 Task: Search one way flight ticket for 4 adults, 2 children, 2 infants in seat and 1 infant on lap in premium economy from Madison: Dane County Regional Airport (truax Field) to Gillette: Gillette Campbell County Airport on 5-1-2023. Choice of flights is Royal air maroc. Number of bags: 2 checked bags. Price is upto 84000. Outbound departure time preference is 8:30.
Action: Mouse moved to (249, 455)
Screenshot: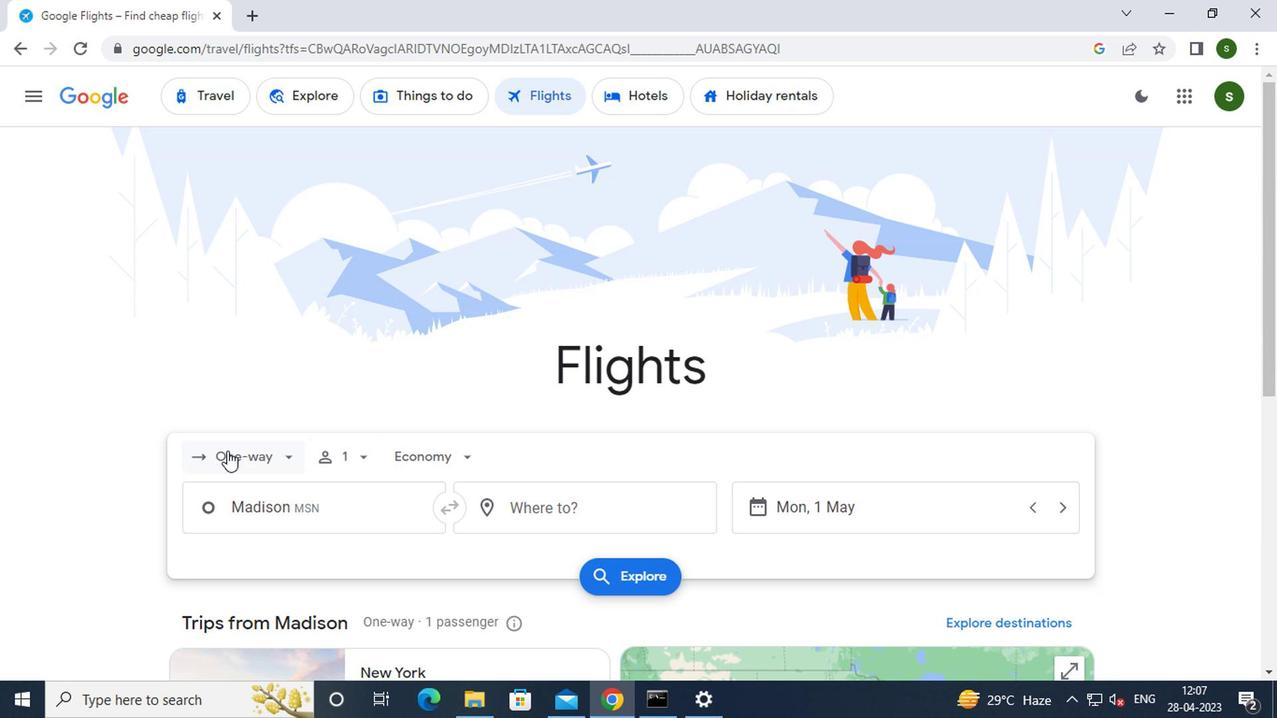 
Action: Mouse pressed left at (249, 455)
Screenshot: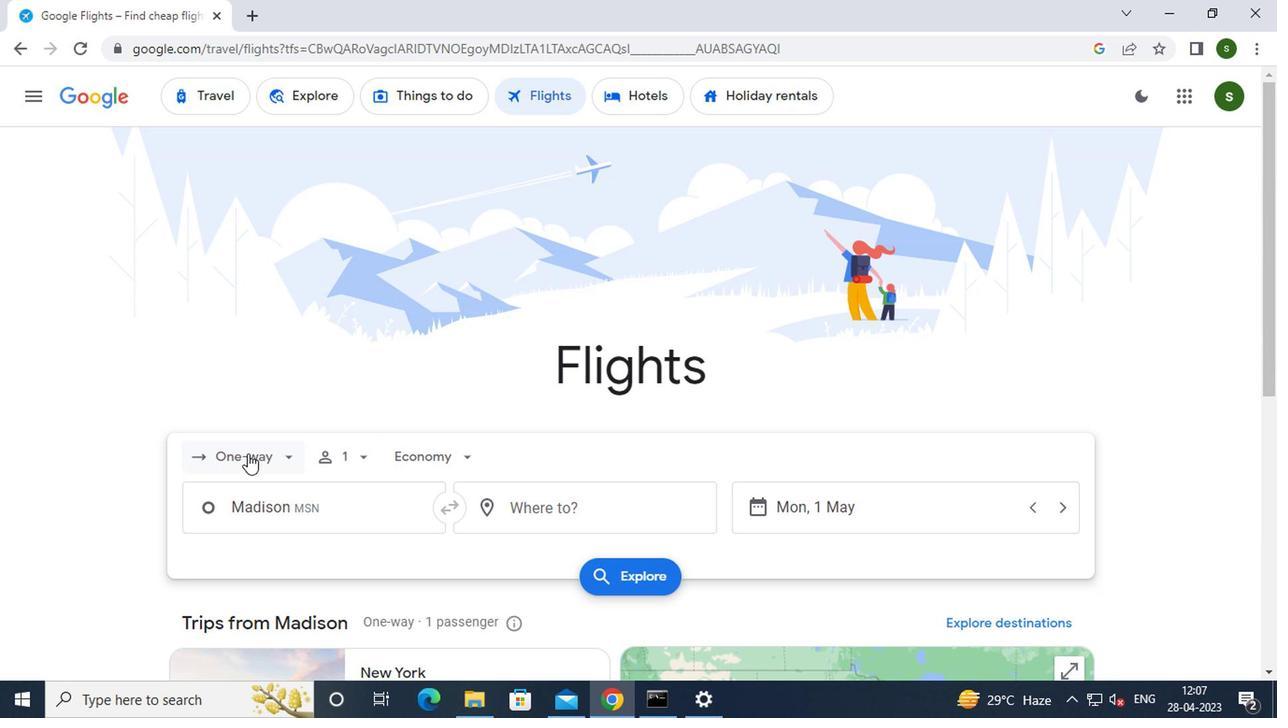 
Action: Mouse moved to (281, 543)
Screenshot: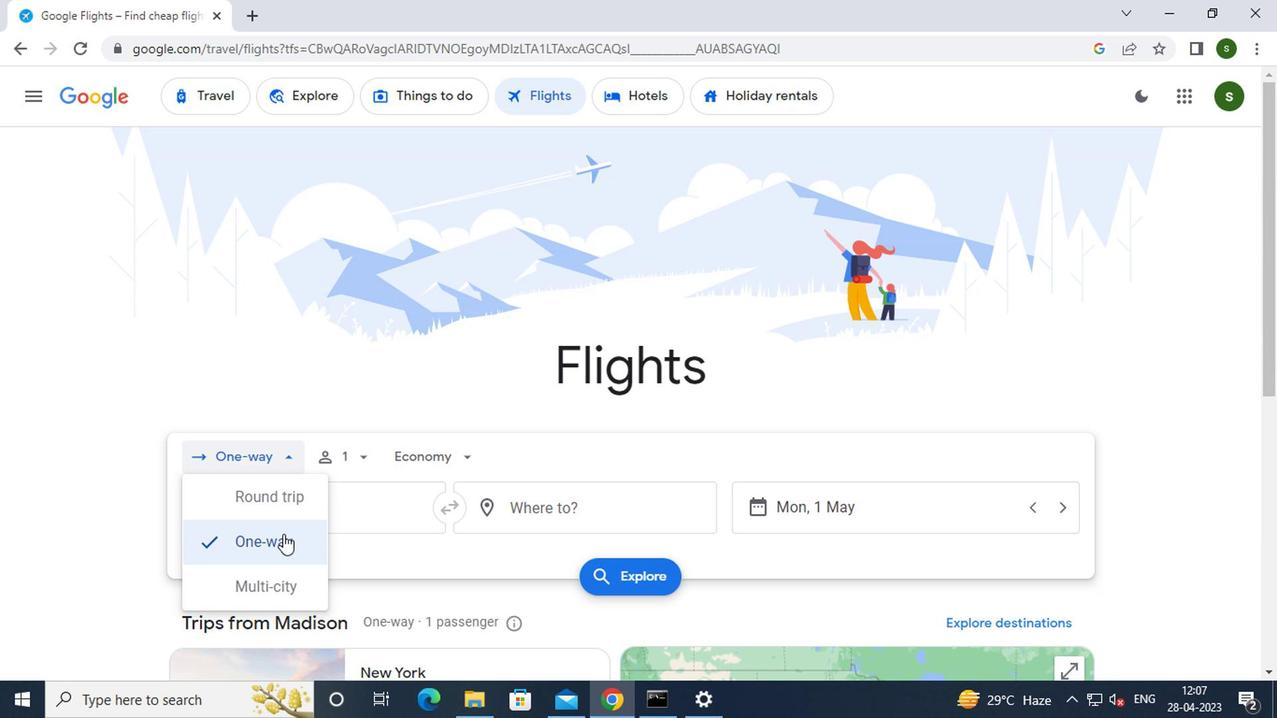 
Action: Mouse pressed left at (281, 543)
Screenshot: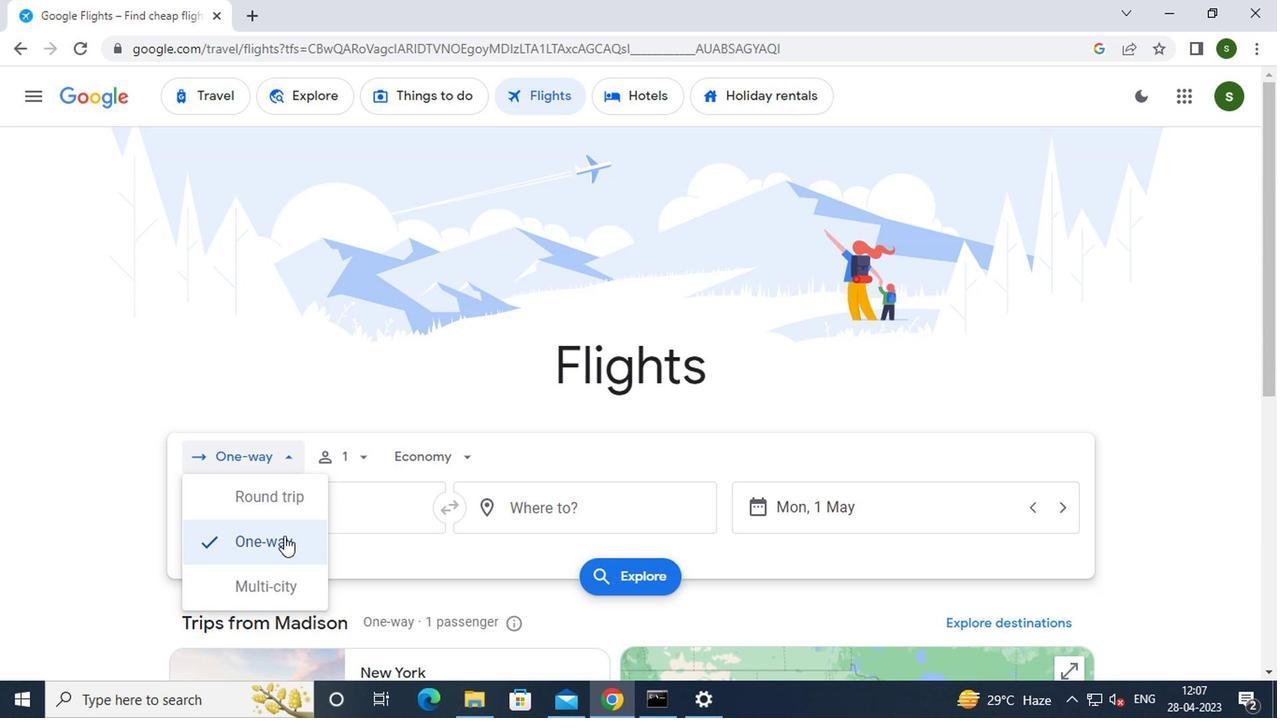 
Action: Mouse moved to (341, 453)
Screenshot: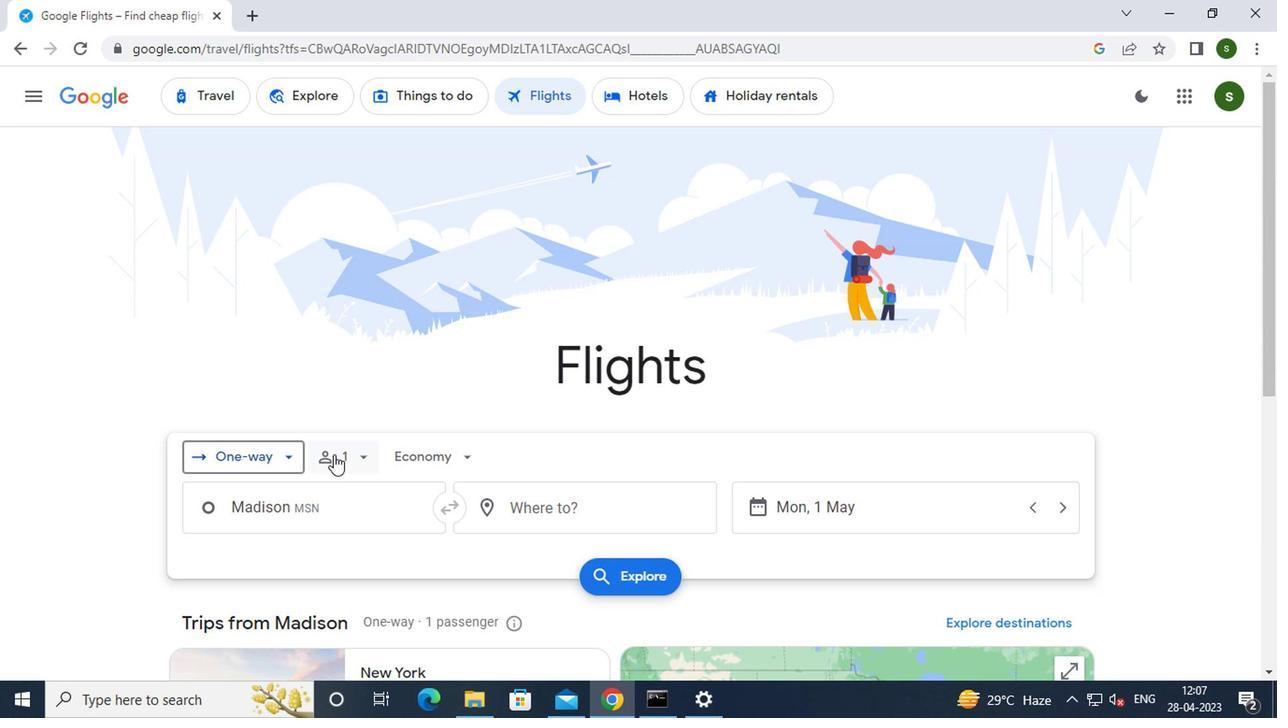
Action: Mouse pressed left at (341, 453)
Screenshot: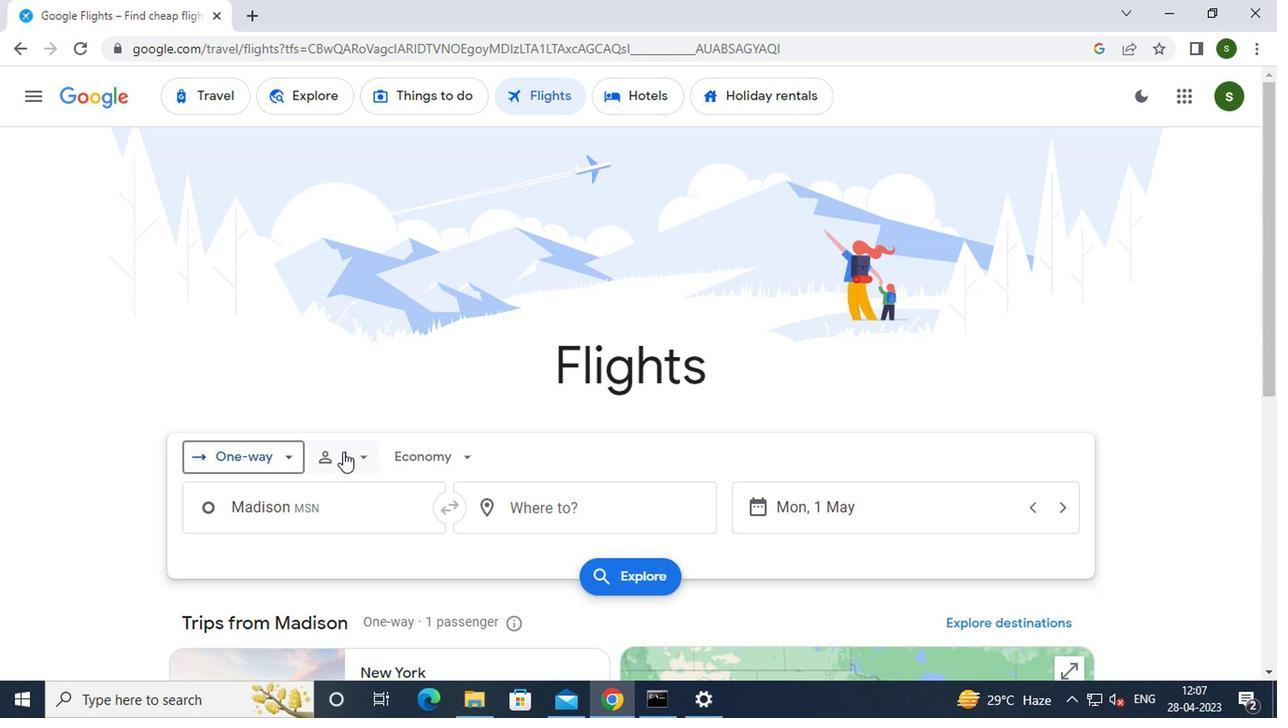 
Action: Mouse moved to (505, 512)
Screenshot: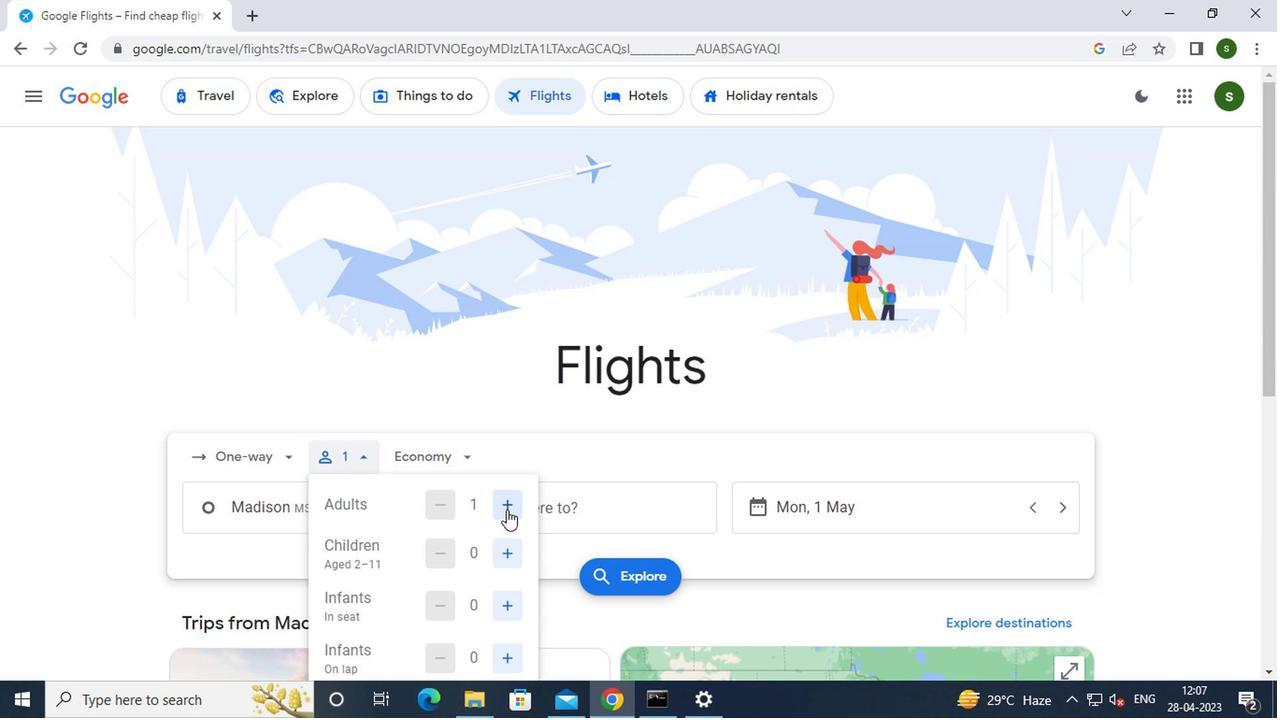 
Action: Mouse pressed left at (505, 512)
Screenshot: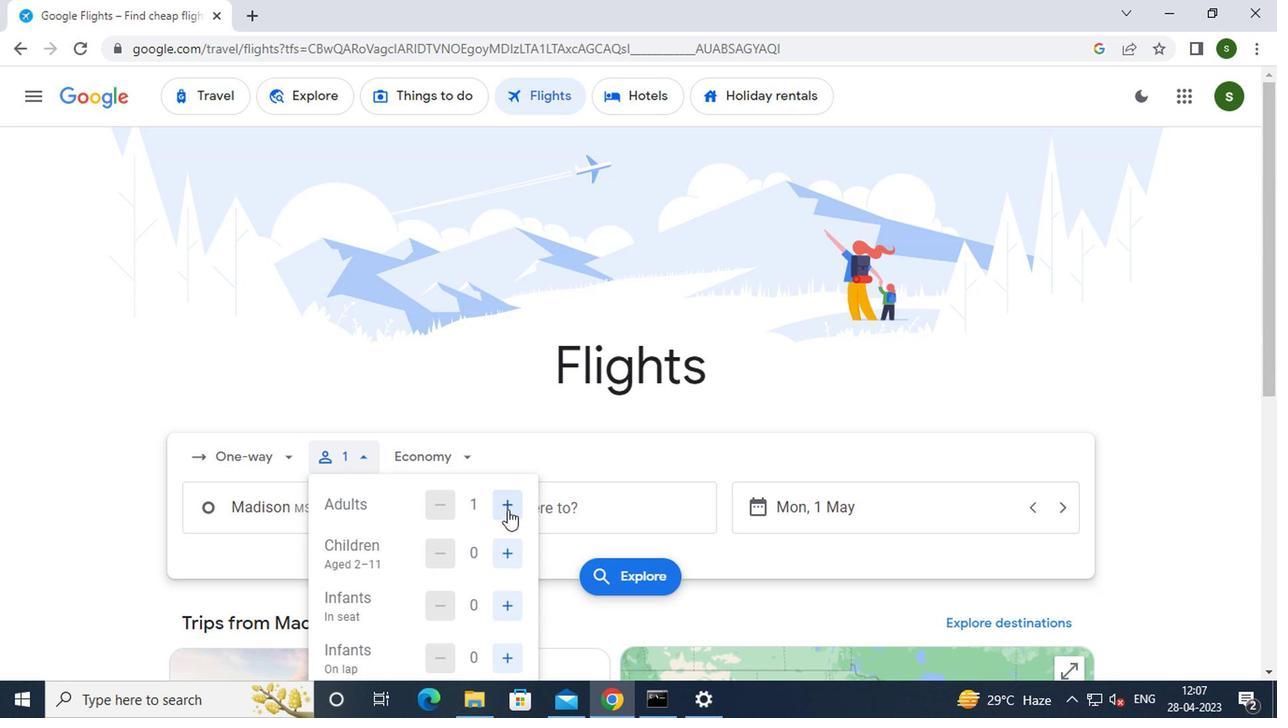 
Action: Mouse pressed left at (505, 512)
Screenshot: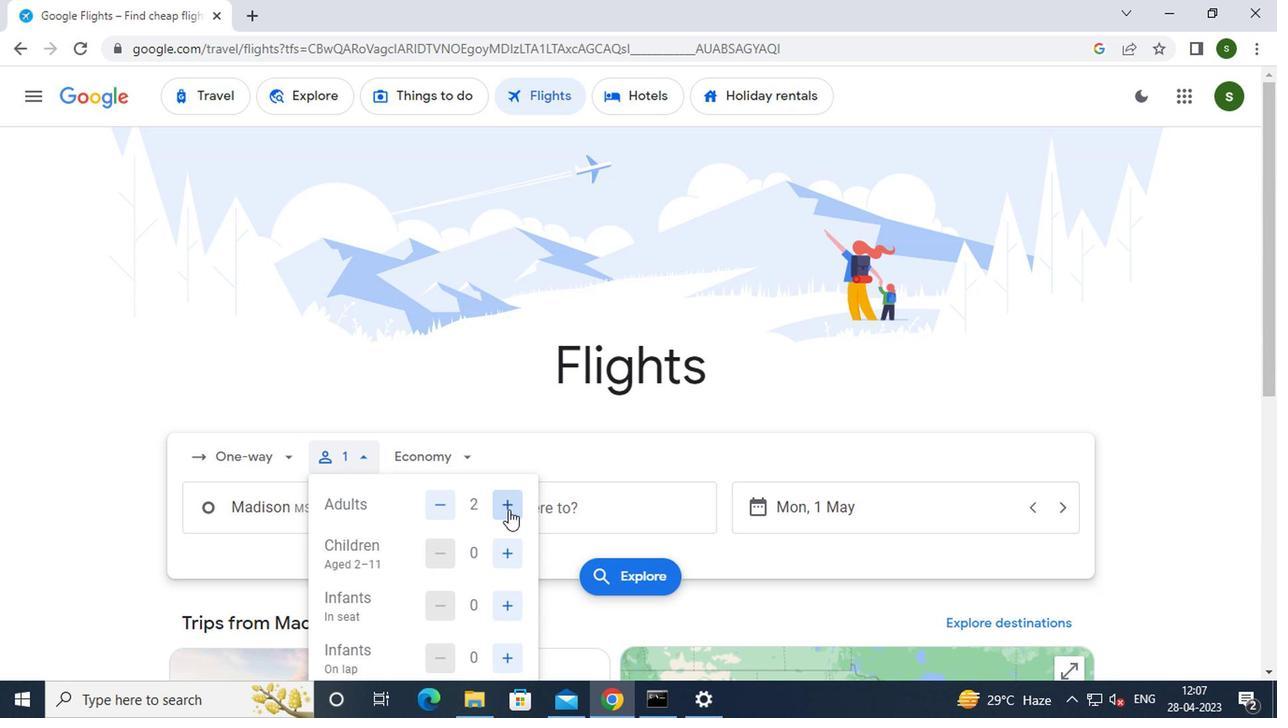 
Action: Mouse pressed left at (505, 512)
Screenshot: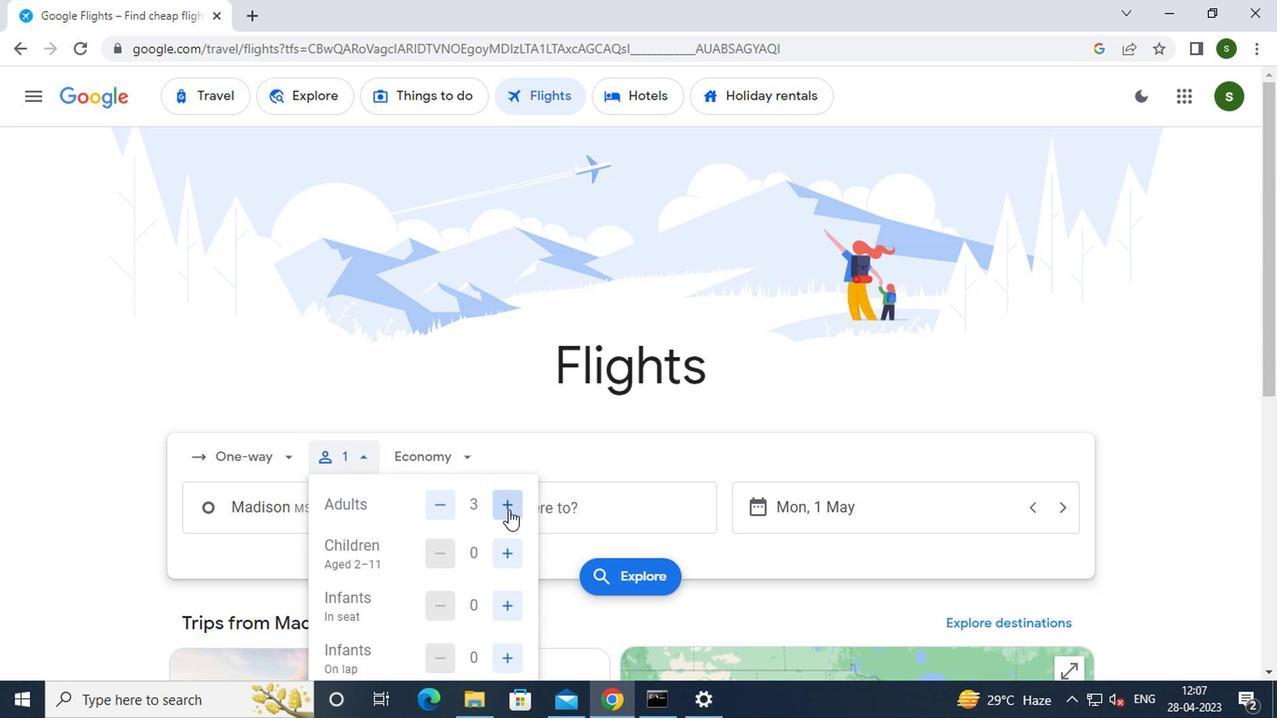 
Action: Mouse moved to (505, 549)
Screenshot: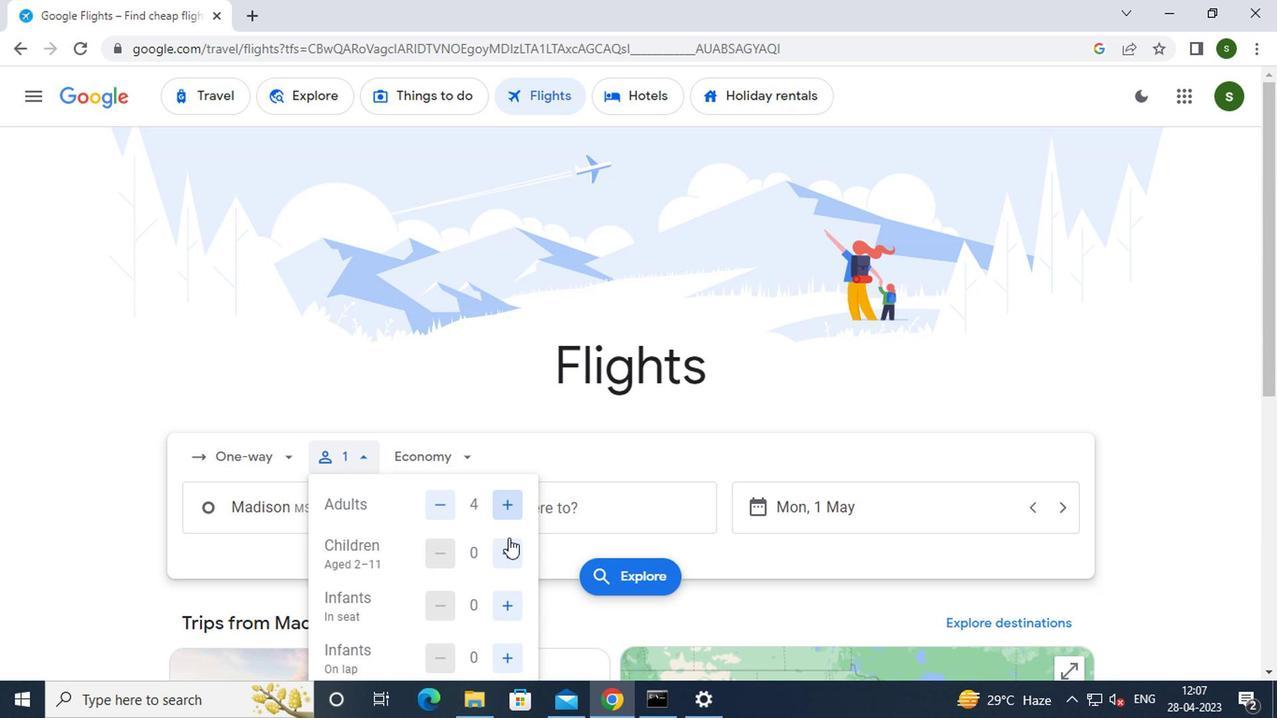 
Action: Mouse pressed left at (505, 549)
Screenshot: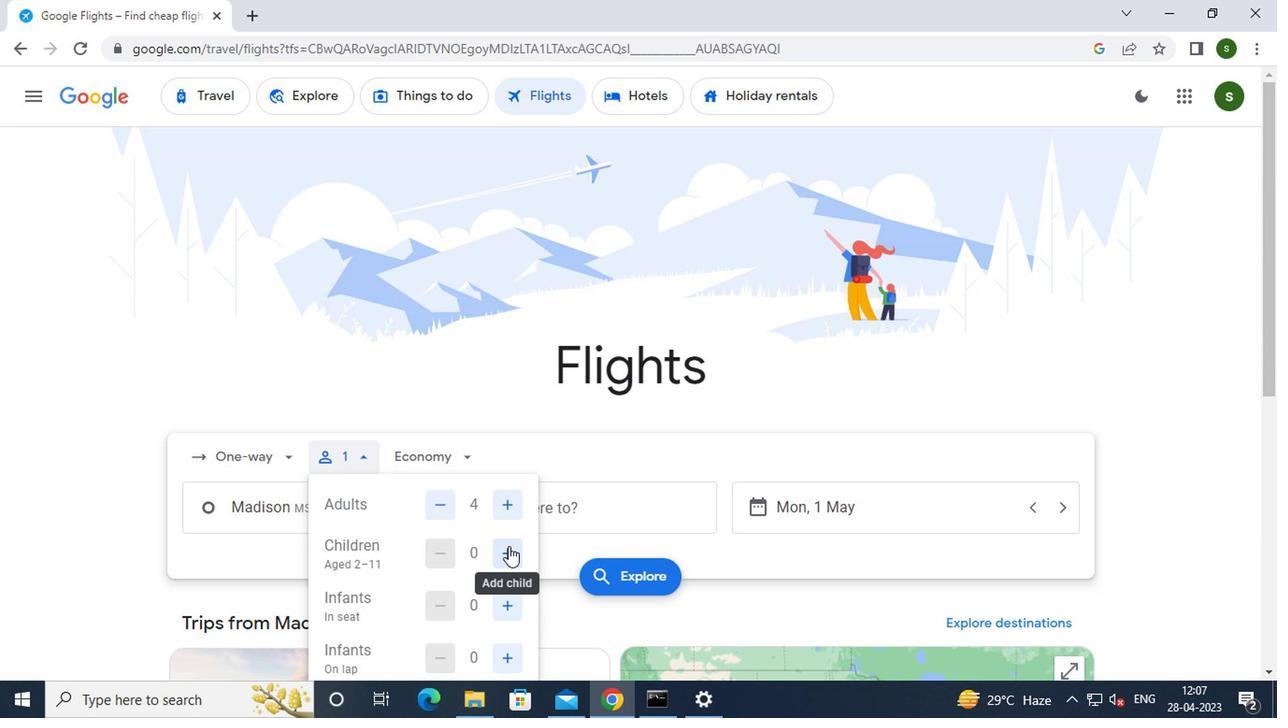 
Action: Mouse pressed left at (505, 549)
Screenshot: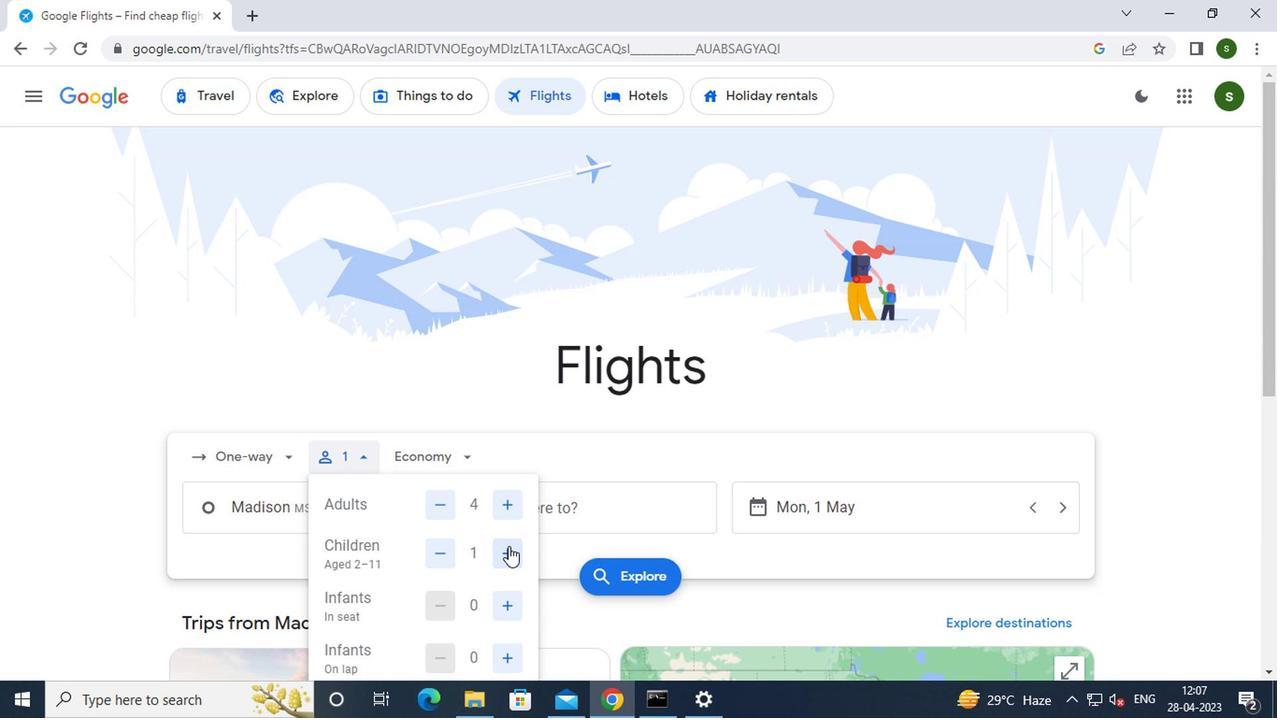 
Action: Mouse moved to (507, 600)
Screenshot: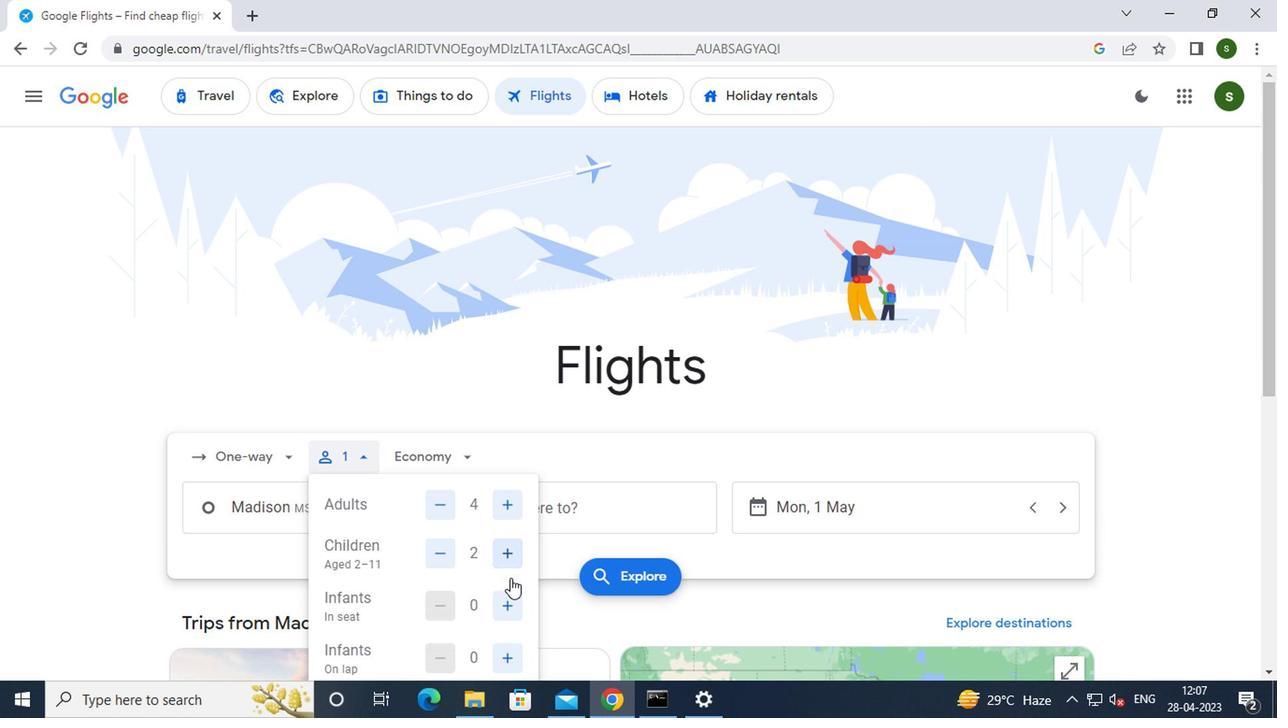 
Action: Mouse pressed left at (507, 600)
Screenshot: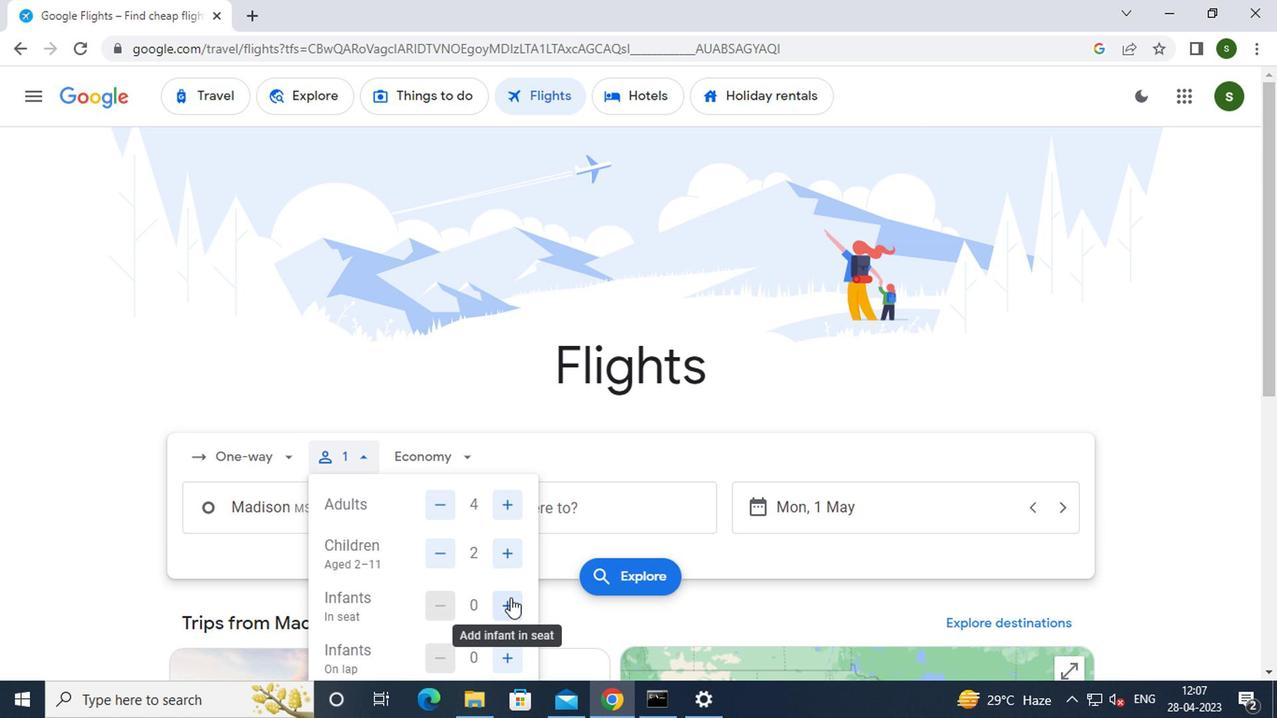 
Action: Mouse pressed left at (507, 600)
Screenshot: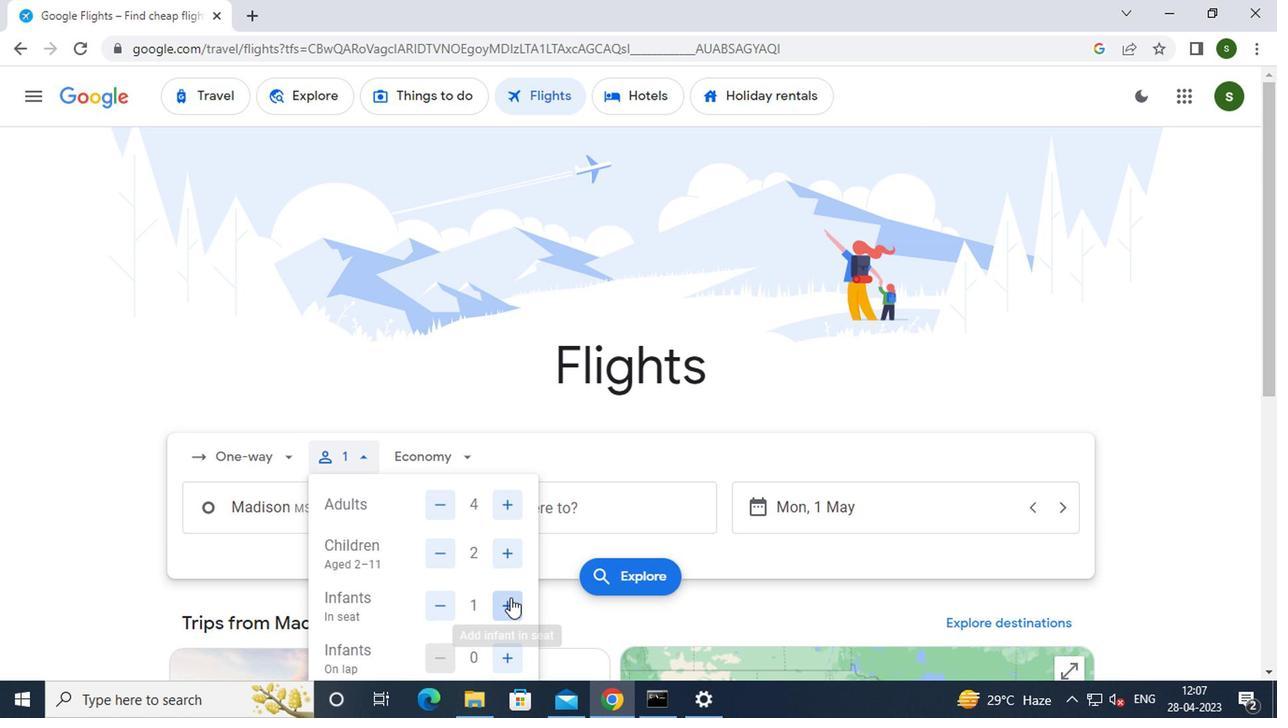 
Action: Mouse scrolled (507, 599) with delta (0, -1)
Screenshot: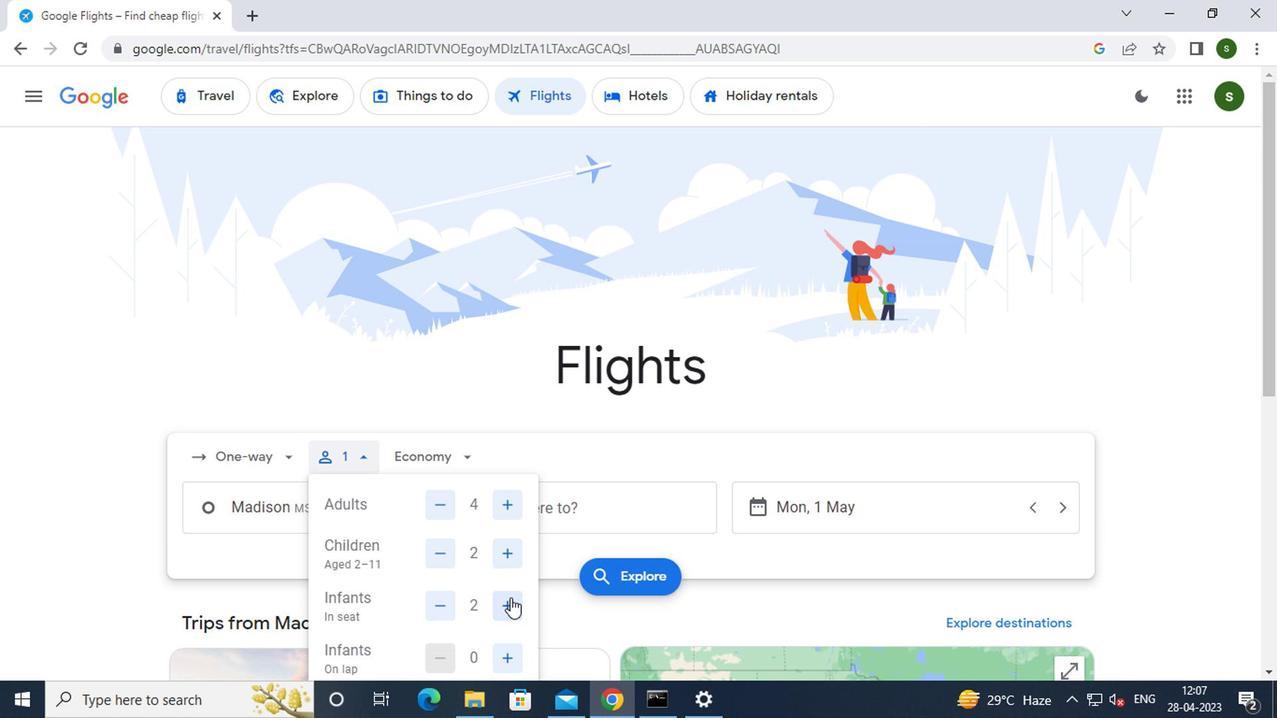 
Action: Mouse moved to (503, 565)
Screenshot: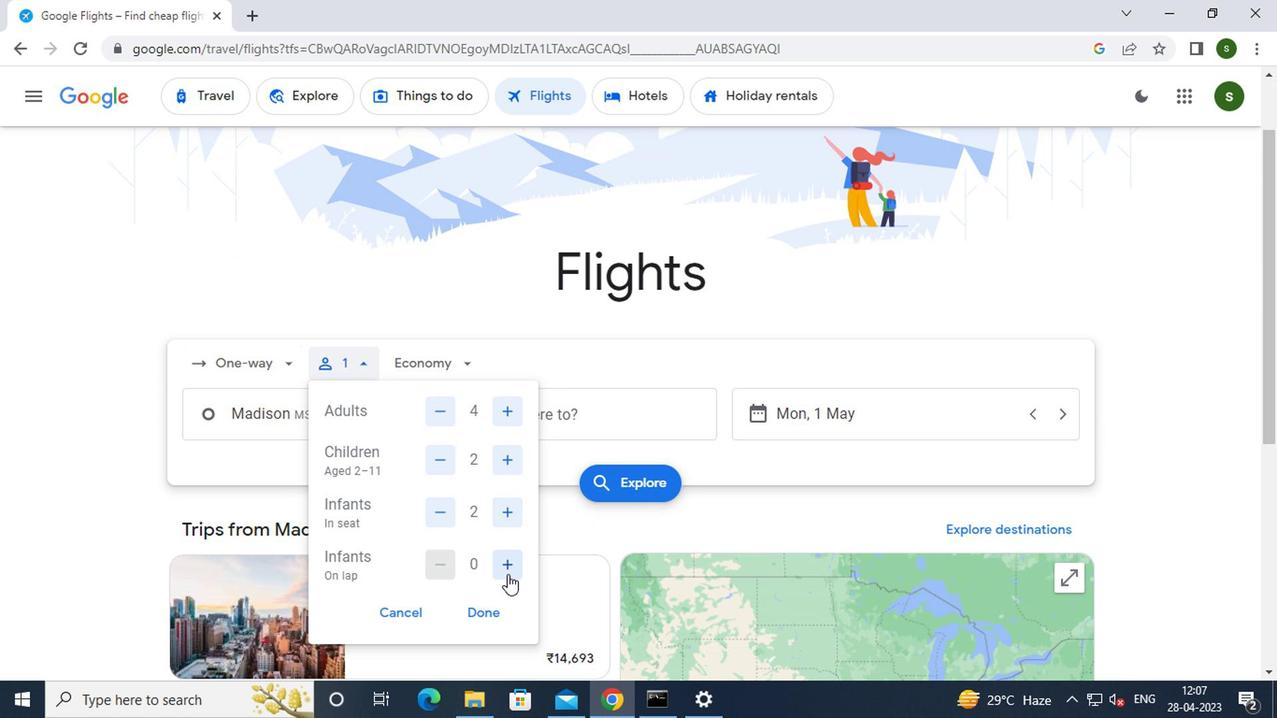 
Action: Mouse pressed left at (503, 565)
Screenshot: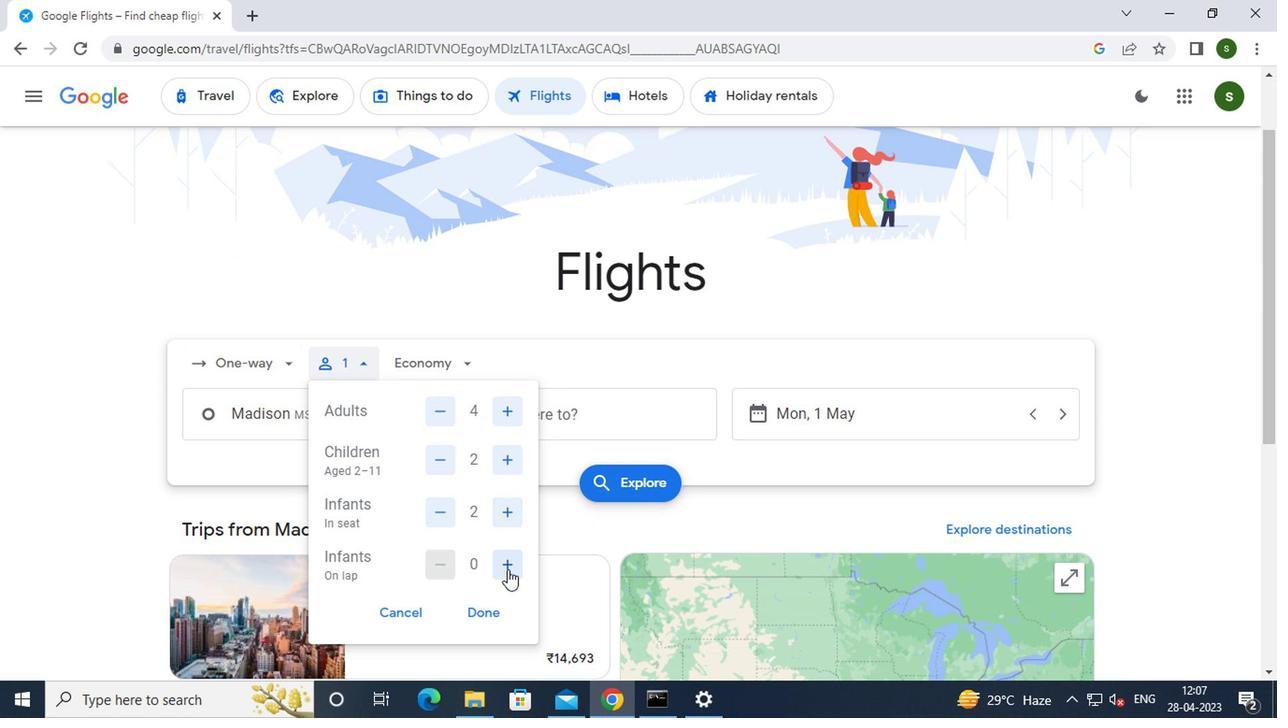 
Action: Mouse moved to (491, 612)
Screenshot: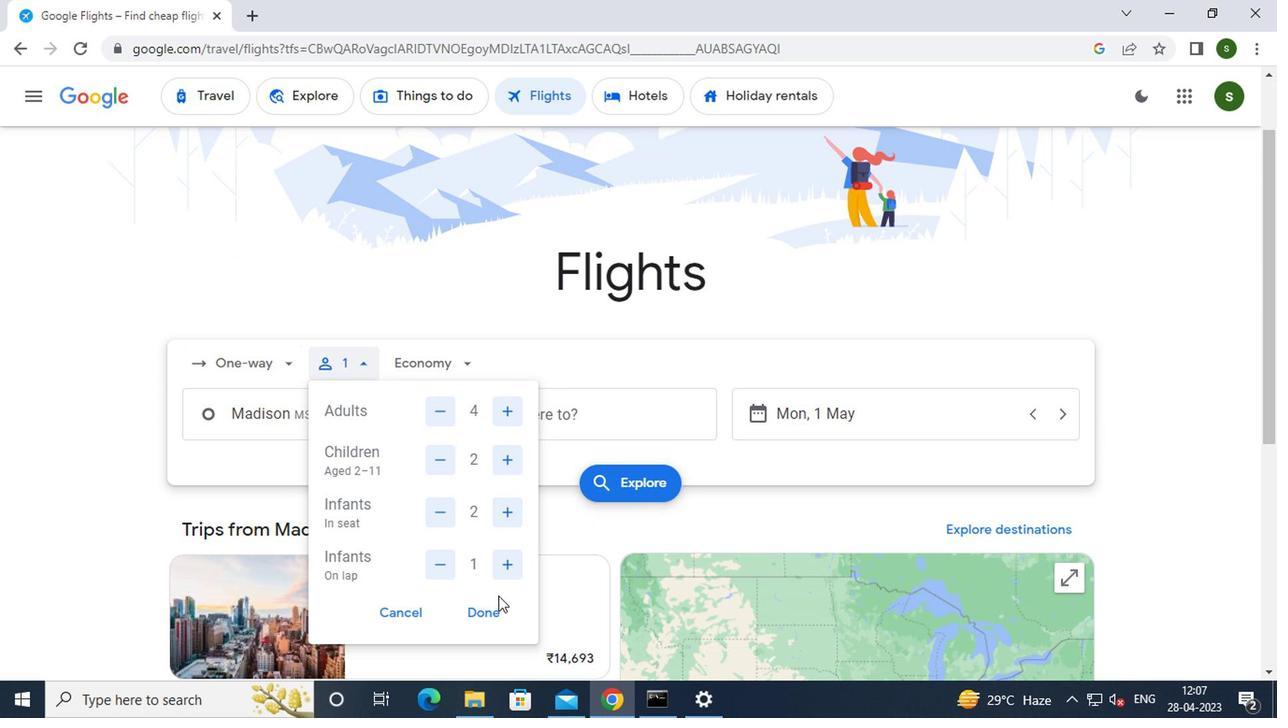 
Action: Mouse pressed left at (491, 612)
Screenshot: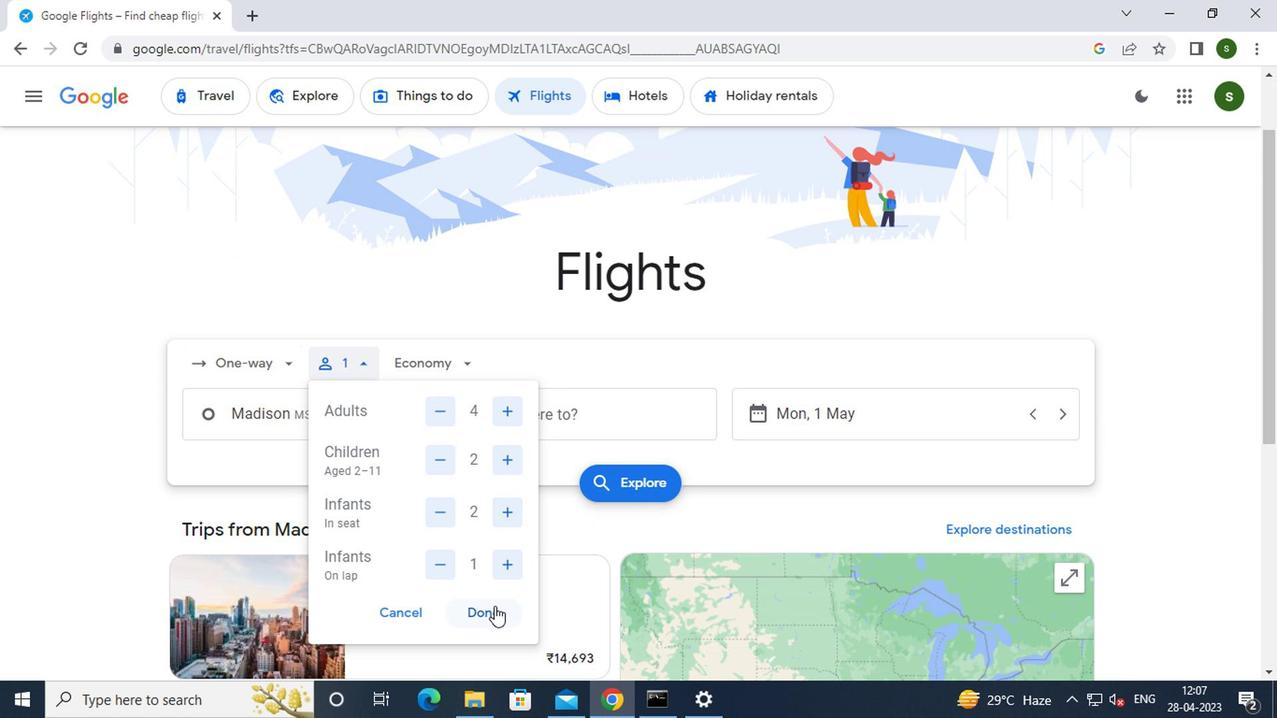 
Action: Mouse moved to (443, 367)
Screenshot: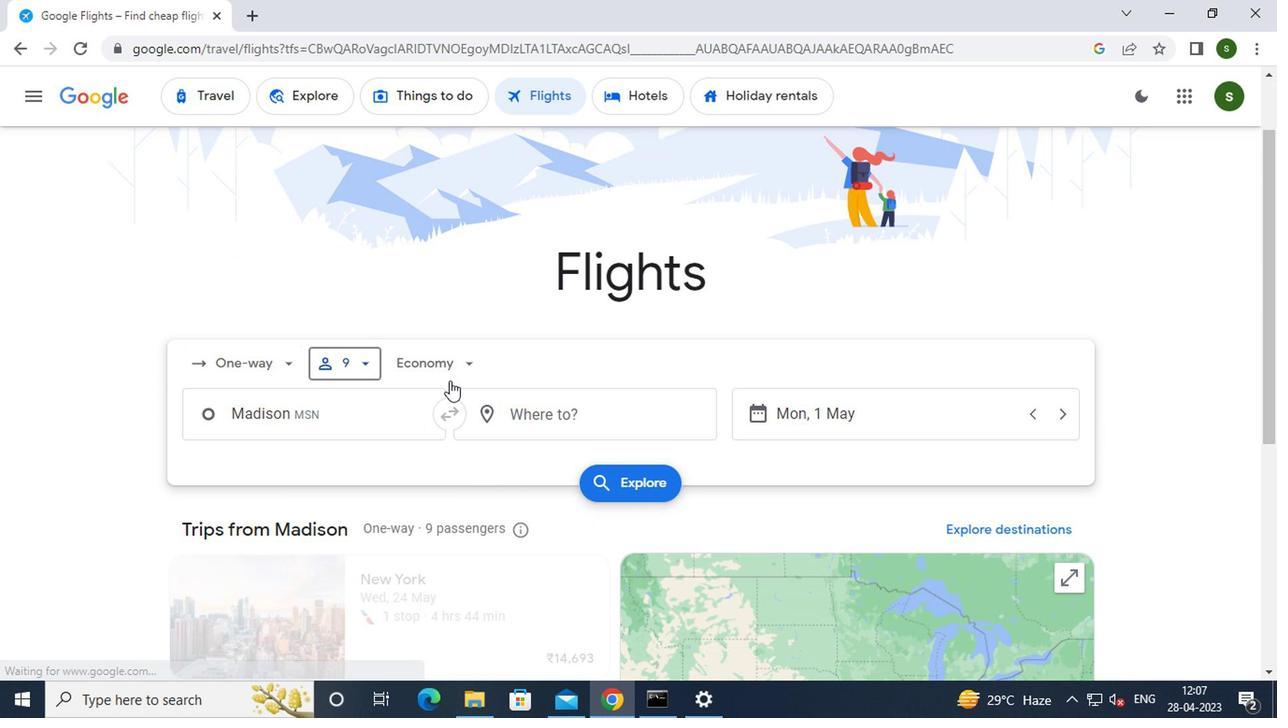 
Action: Mouse pressed left at (443, 367)
Screenshot: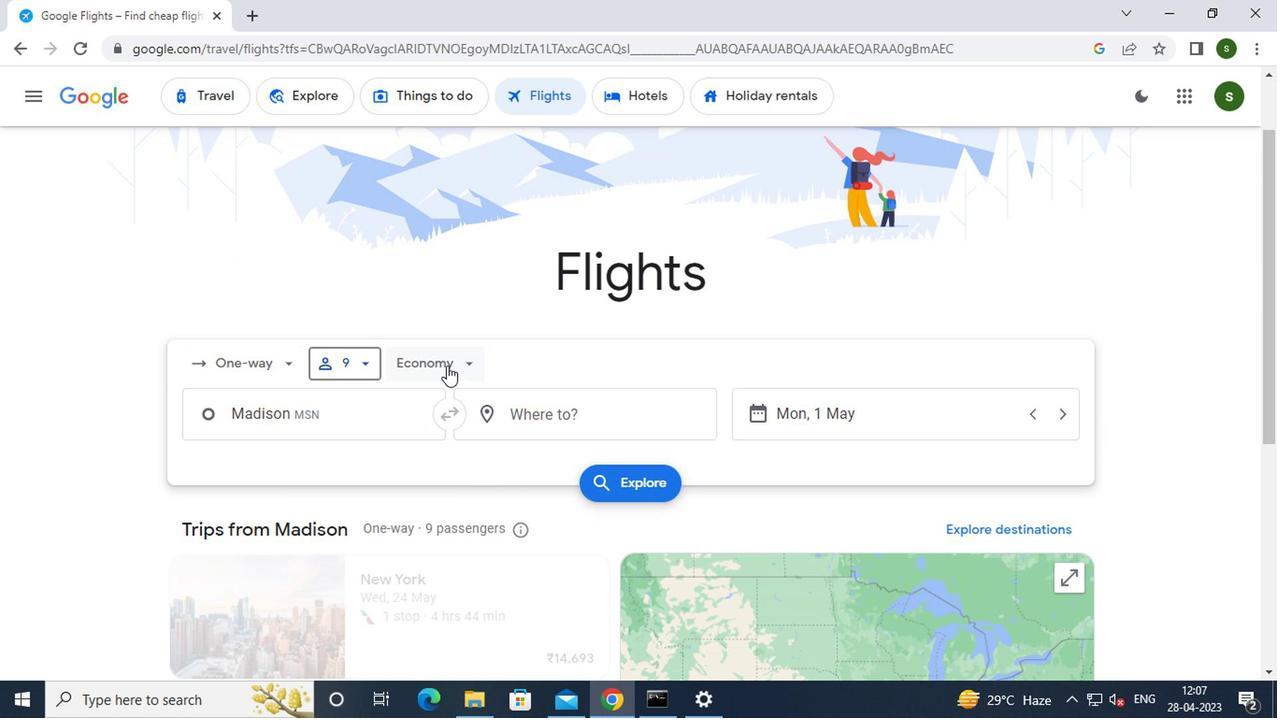 
Action: Mouse moved to (462, 442)
Screenshot: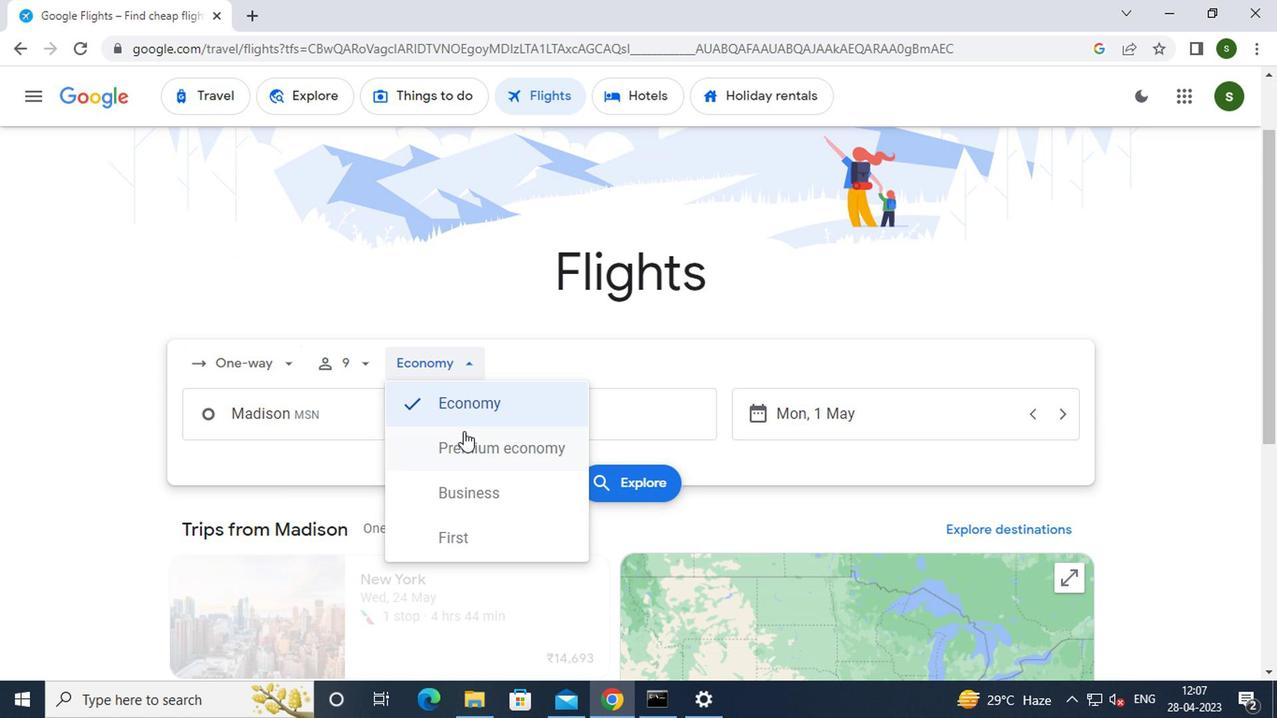
Action: Mouse pressed left at (462, 442)
Screenshot: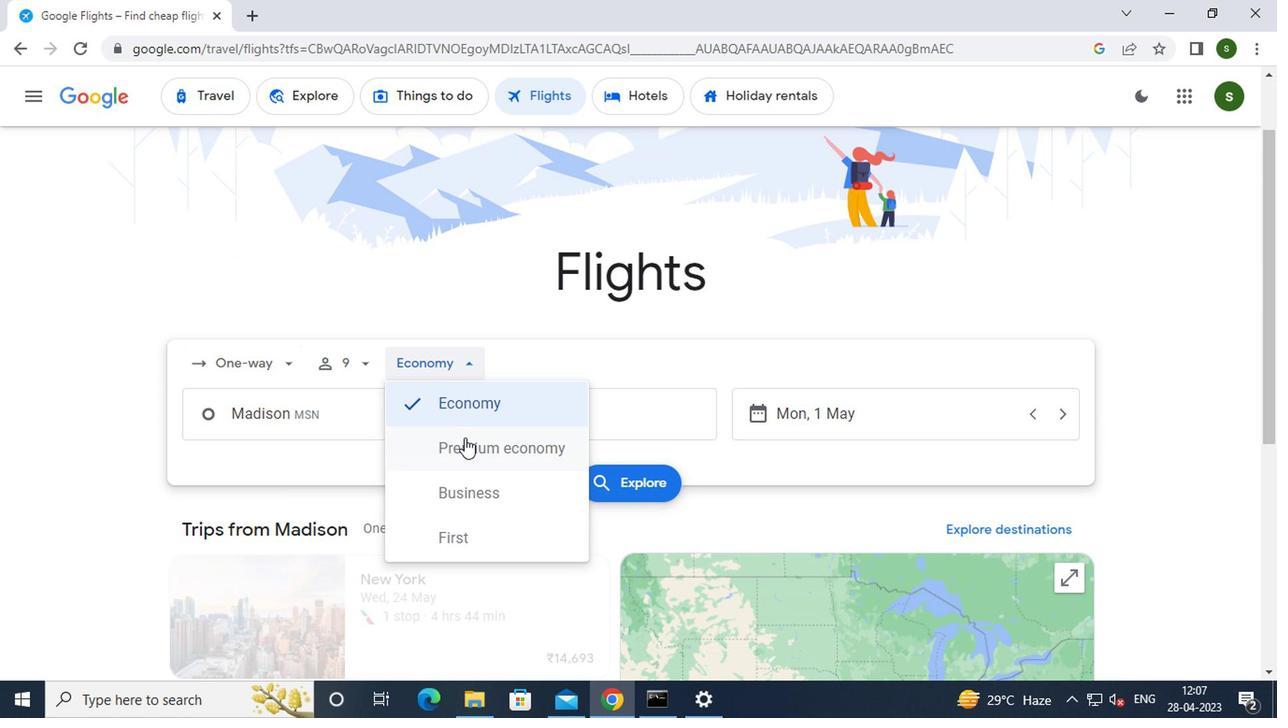 
Action: Mouse moved to (335, 417)
Screenshot: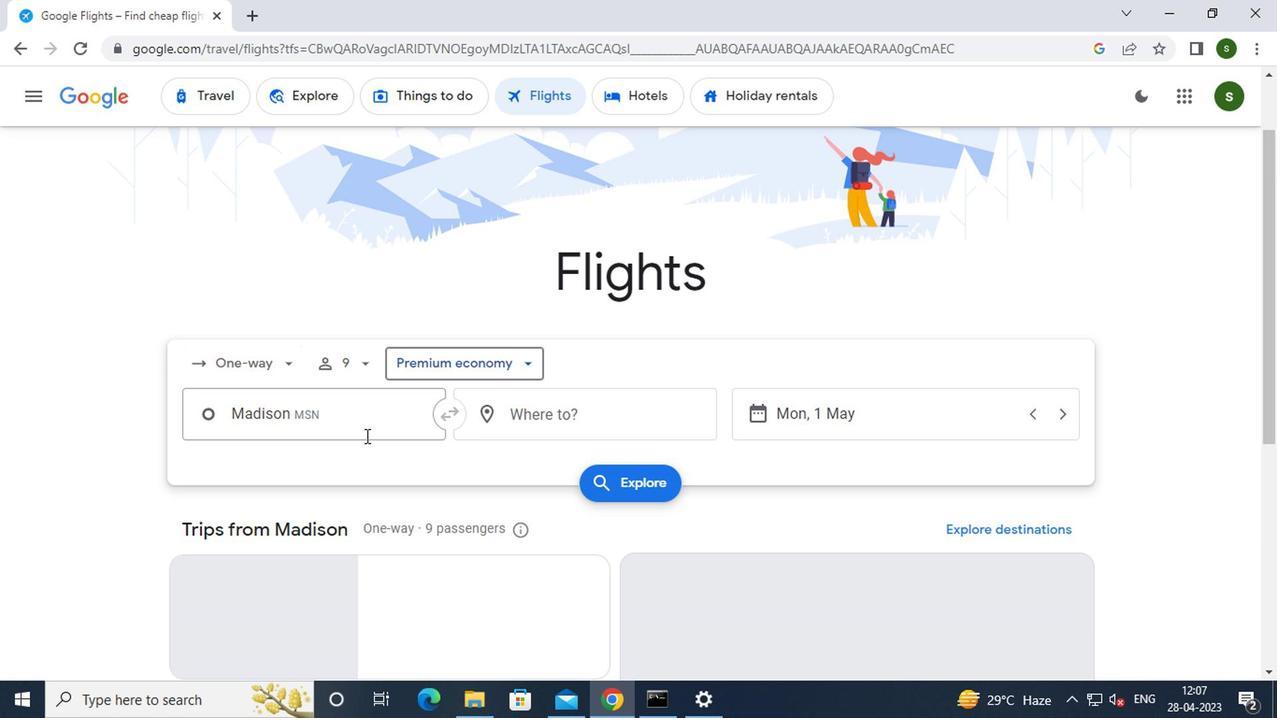 
Action: Mouse pressed left at (335, 417)
Screenshot: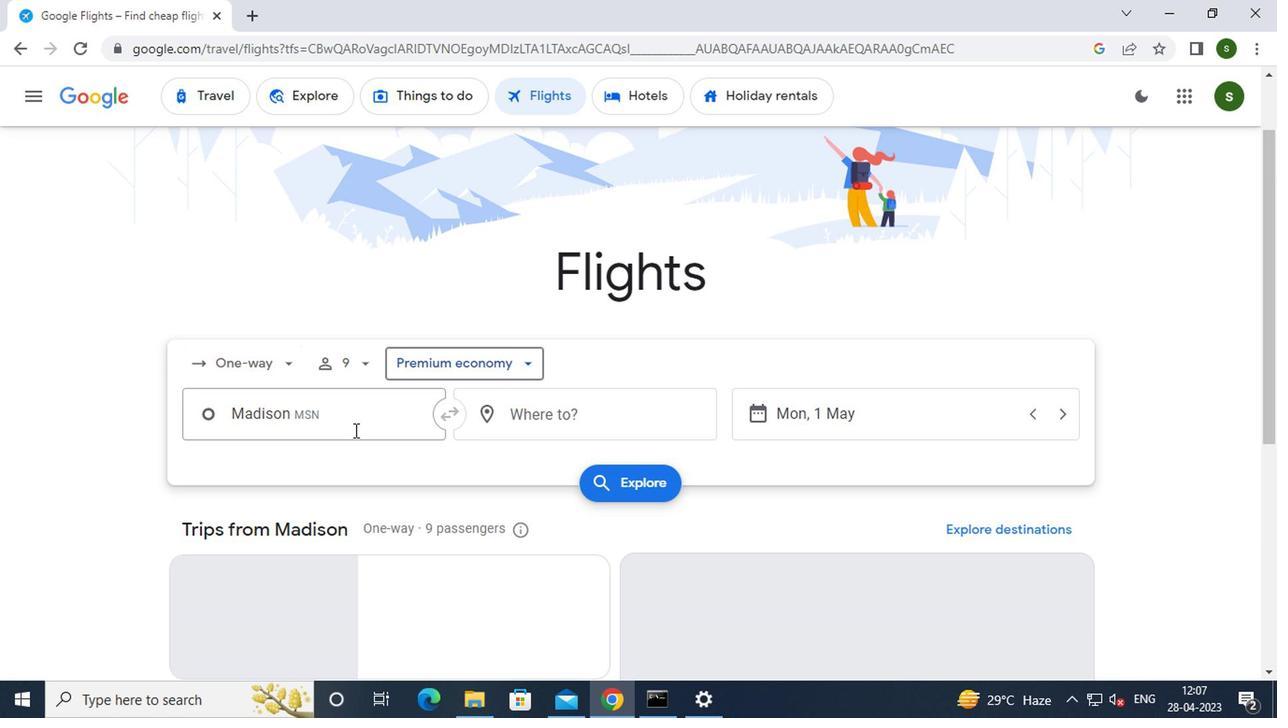 
Action: Key pressed <Key.backspace><Key.caps_lock><Key.caps_lock>m<Key.caps_lock>adison
Screenshot: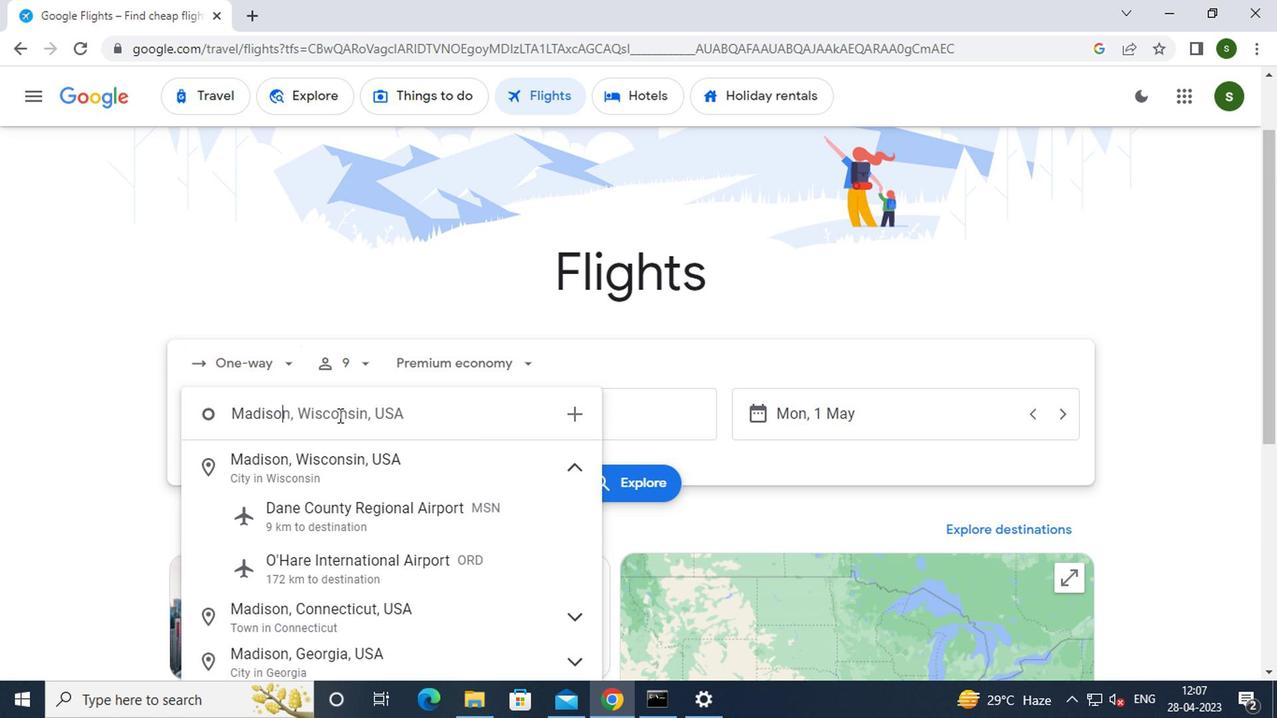 
Action: Mouse moved to (354, 505)
Screenshot: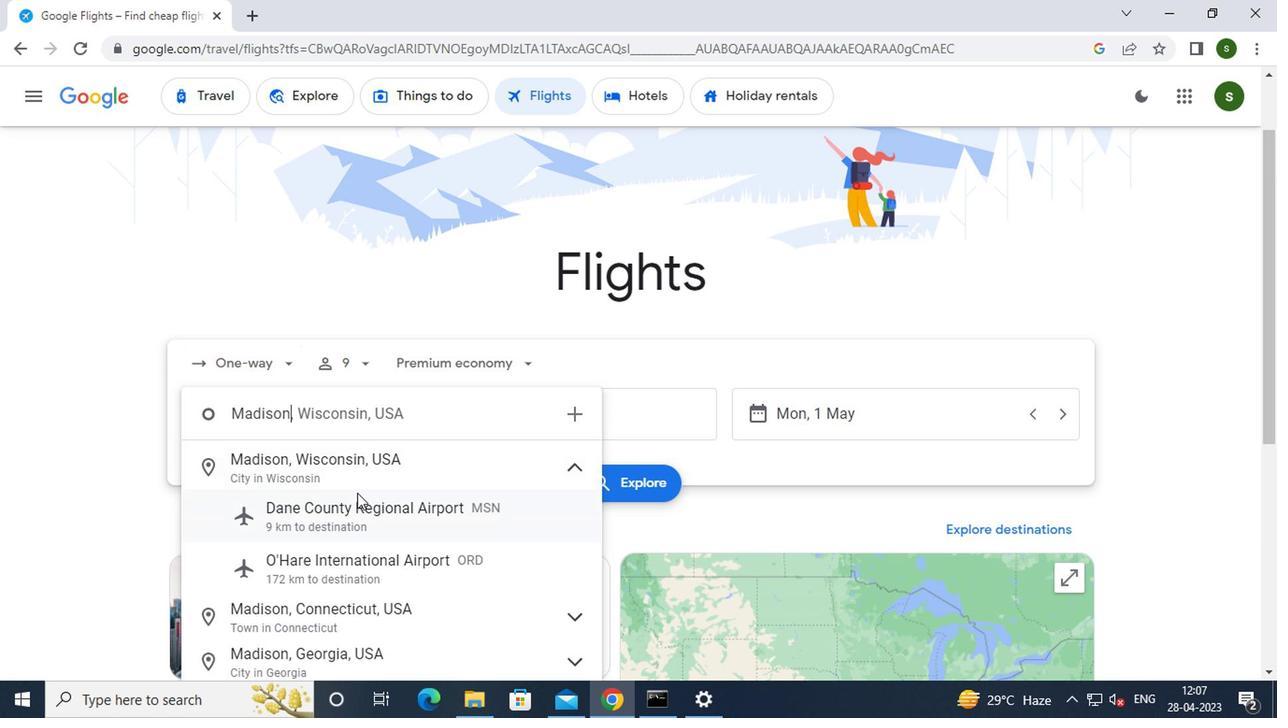 
Action: Mouse pressed left at (354, 505)
Screenshot: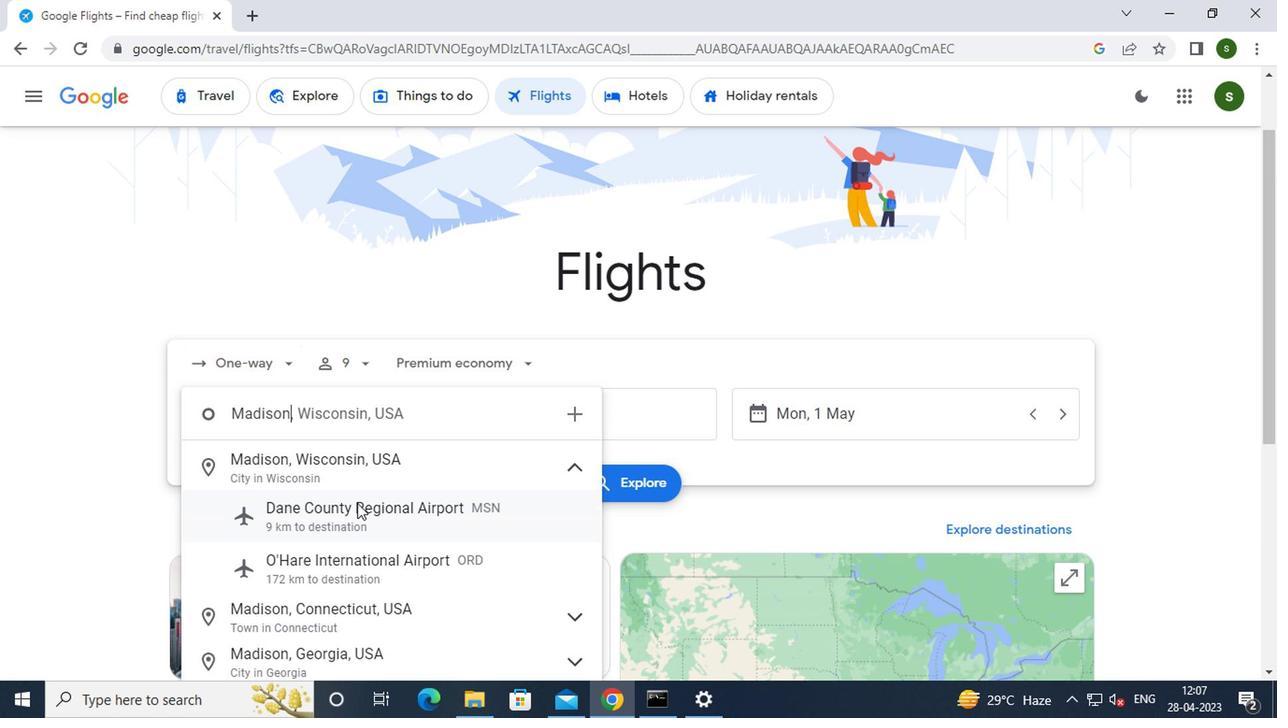
Action: Mouse moved to (589, 415)
Screenshot: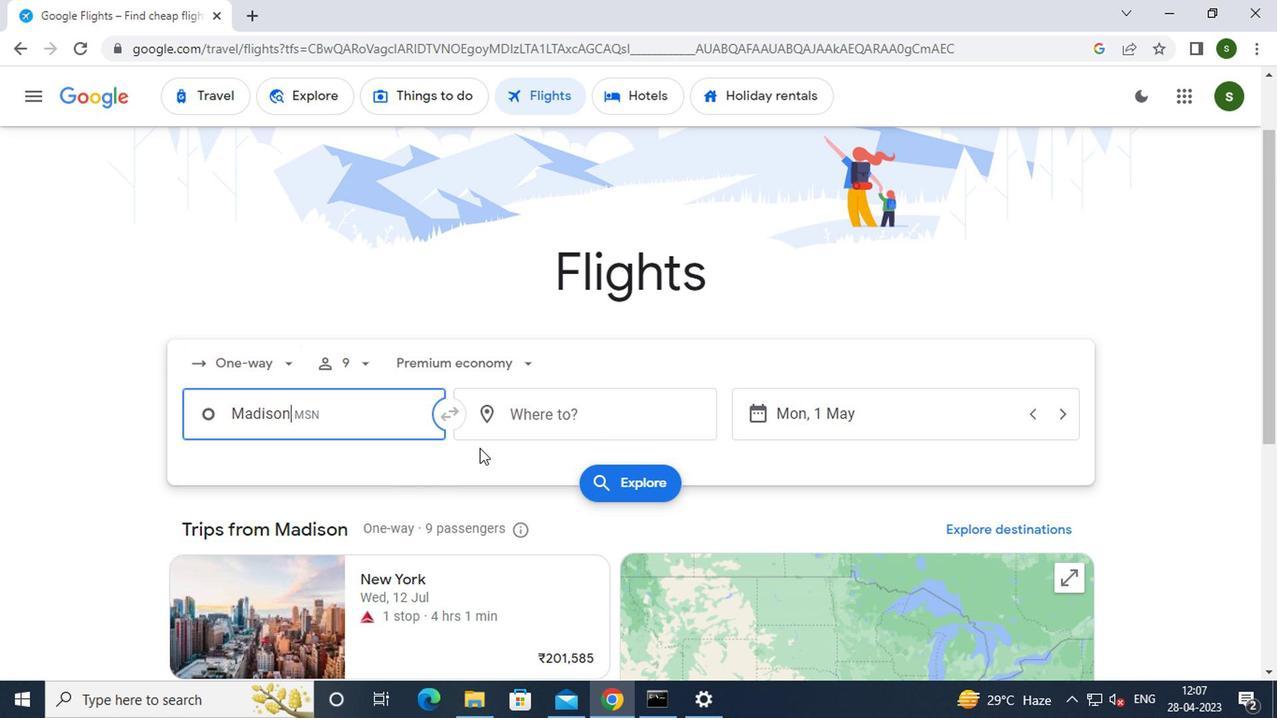 
Action: Mouse pressed left at (589, 415)
Screenshot: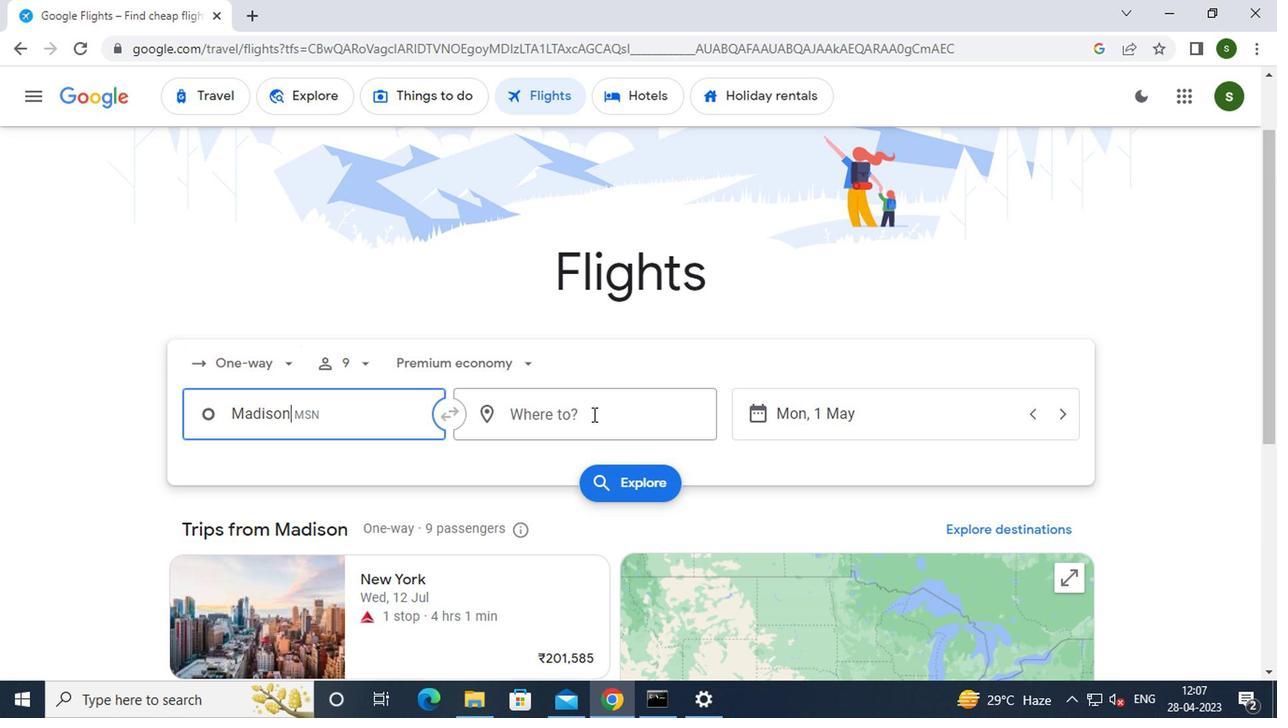 
Action: Key pressed <Key.caps_lock>g<Key.caps_lock>illette<Key.enter>
Screenshot: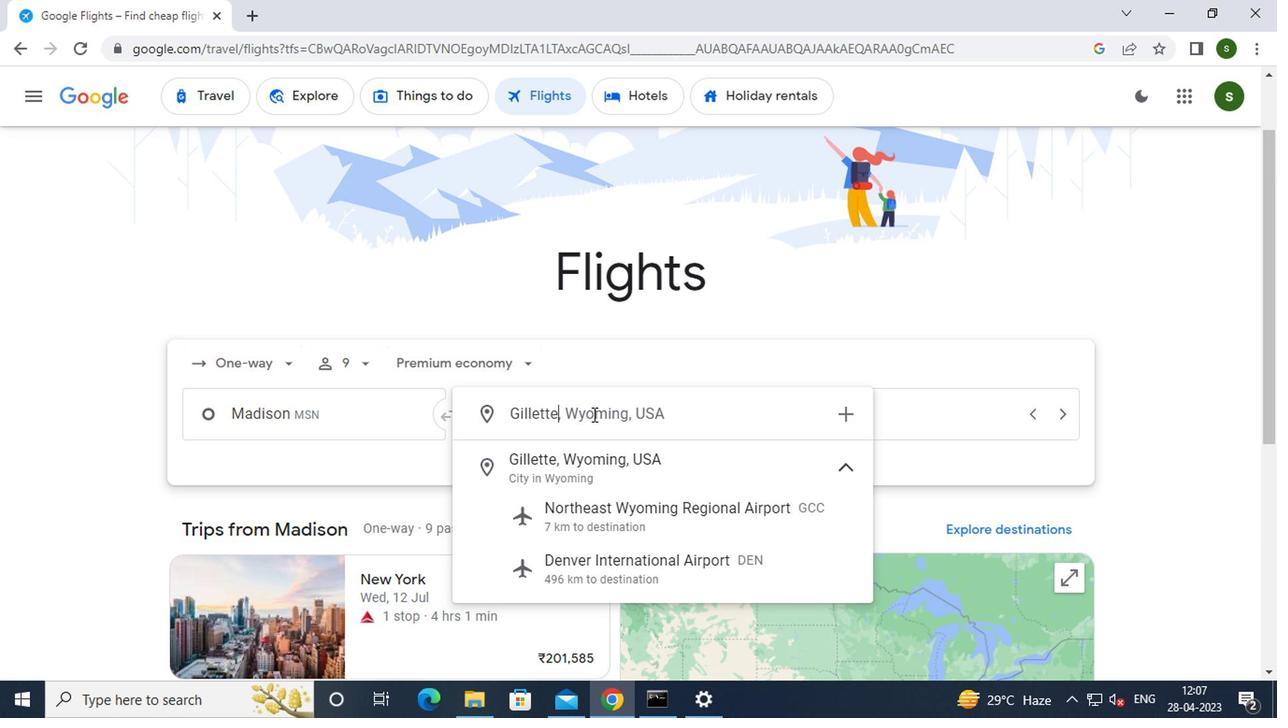 
Action: Mouse moved to (873, 411)
Screenshot: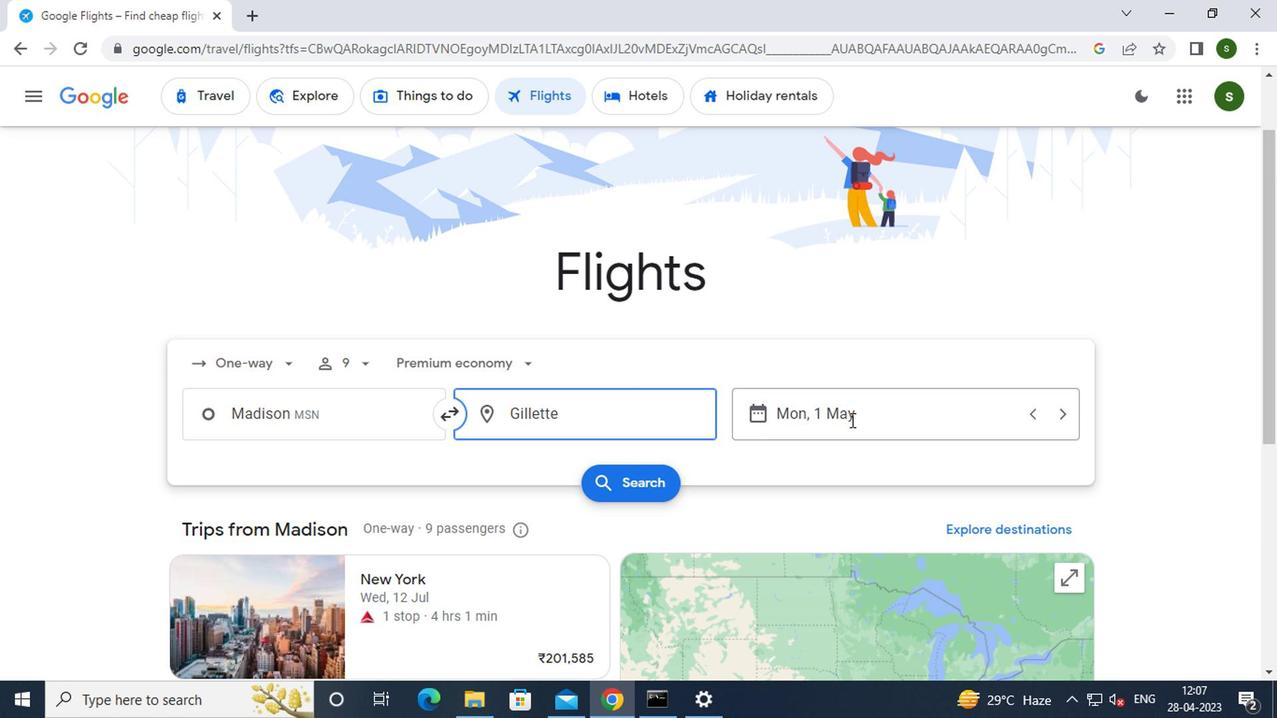 
Action: Mouse pressed left at (873, 411)
Screenshot: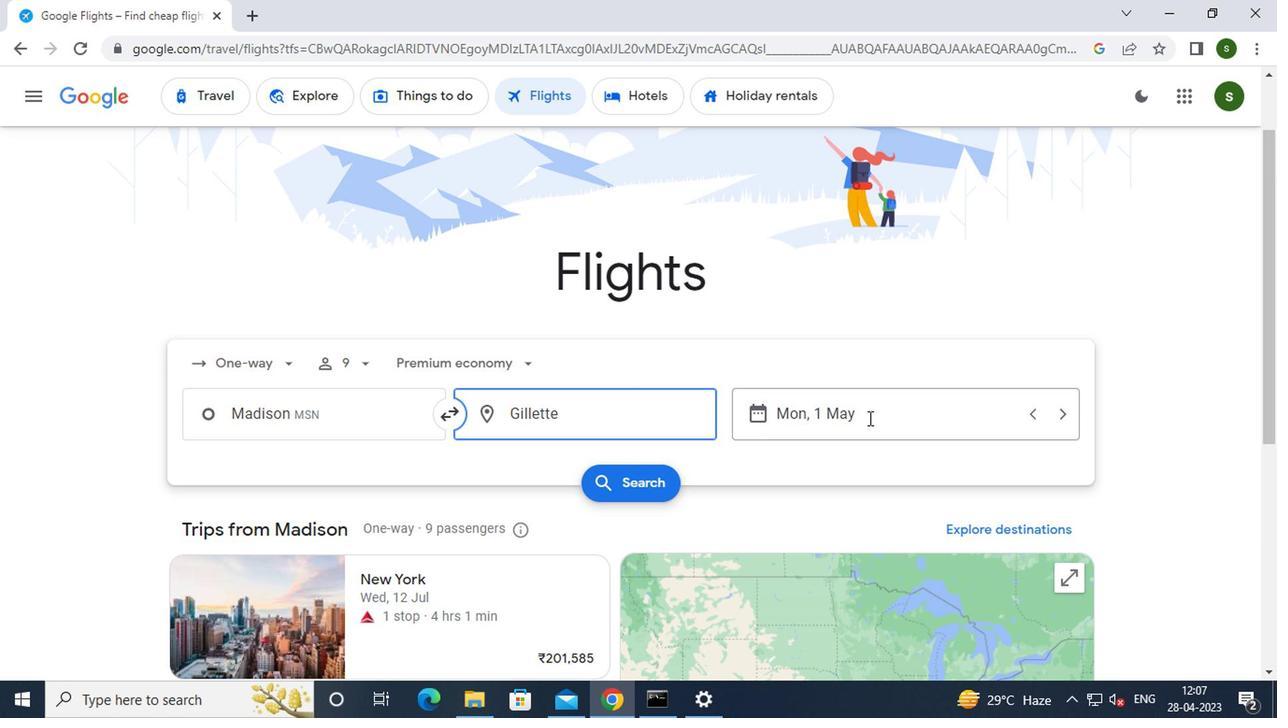 
Action: Mouse moved to (824, 333)
Screenshot: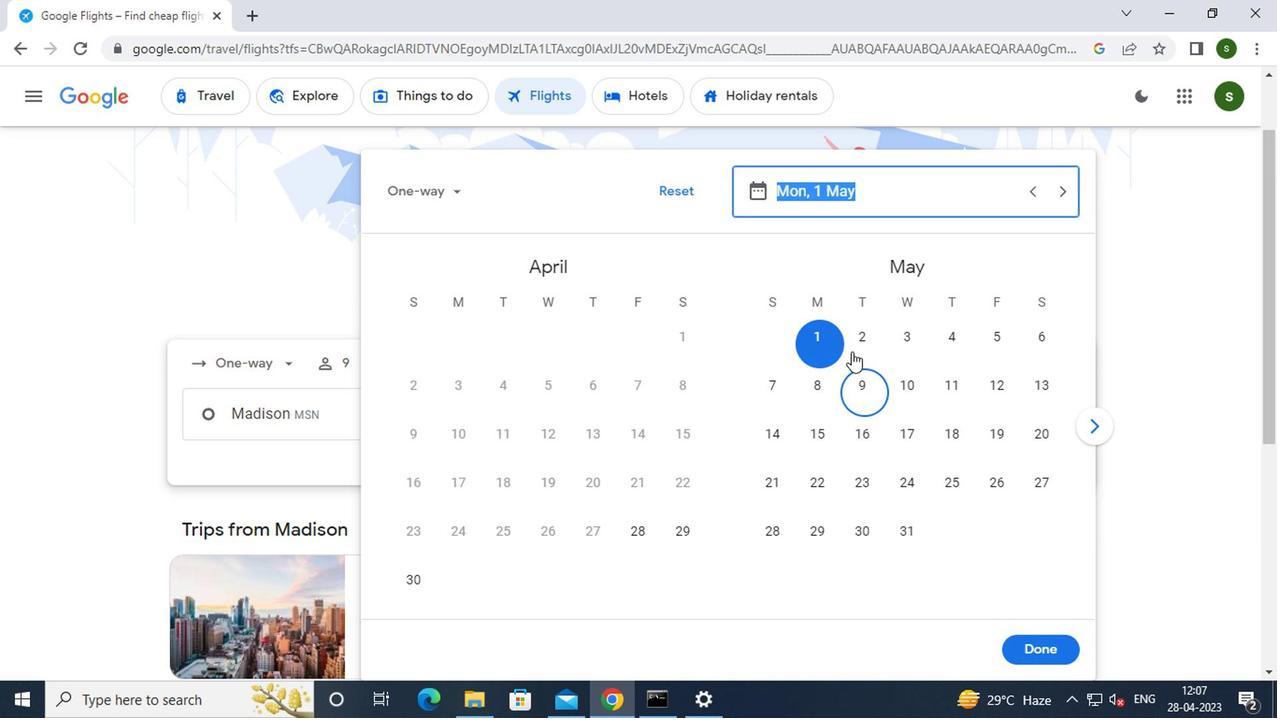 
Action: Mouse pressed left at (824, 333)
Screenshot: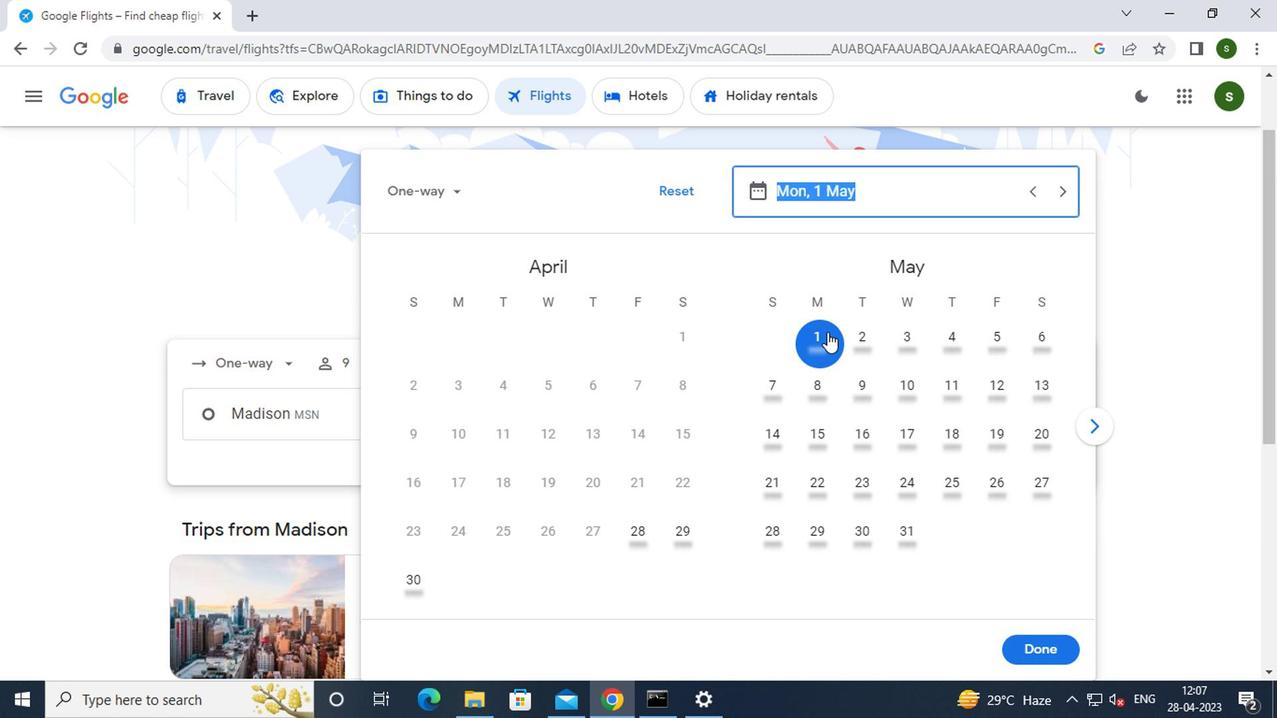 
Action: Mouse moved to (1028, 646)
Screenshot: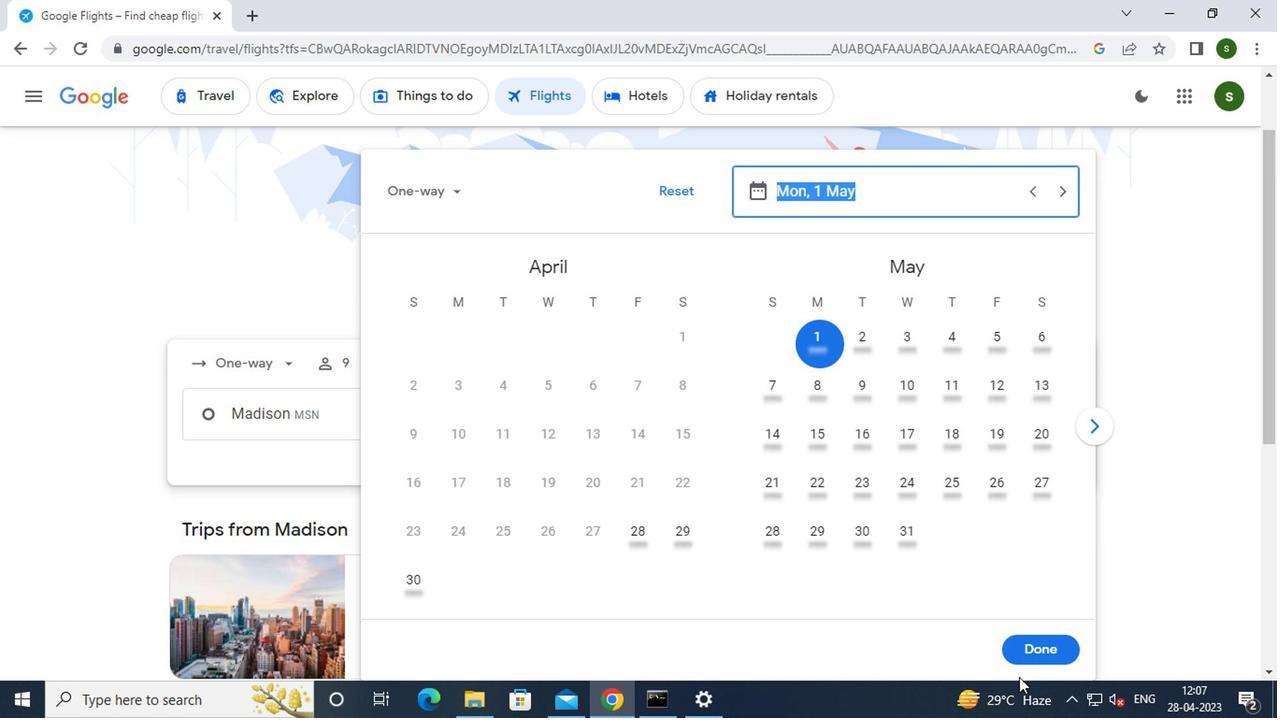 
Action: Mouse pressed left at (1028, 646)
Screenshot: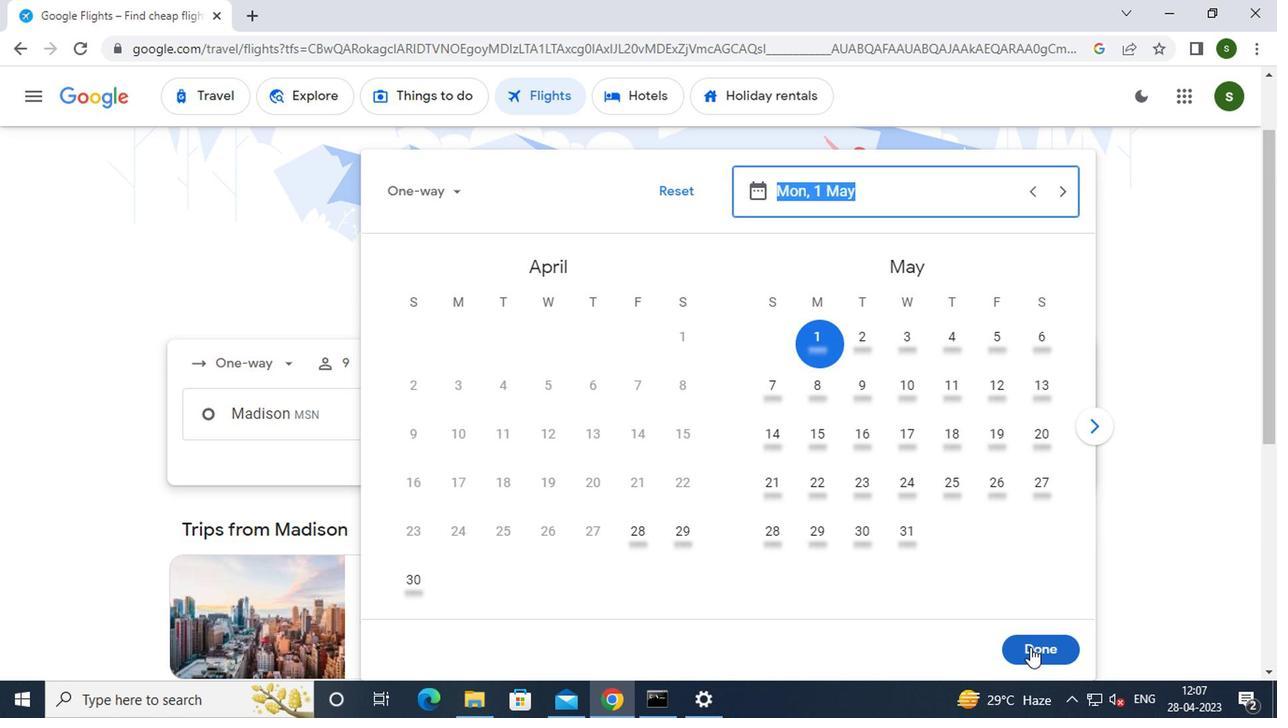 
Action: Mouse moved to (642, 481)
Screenshot: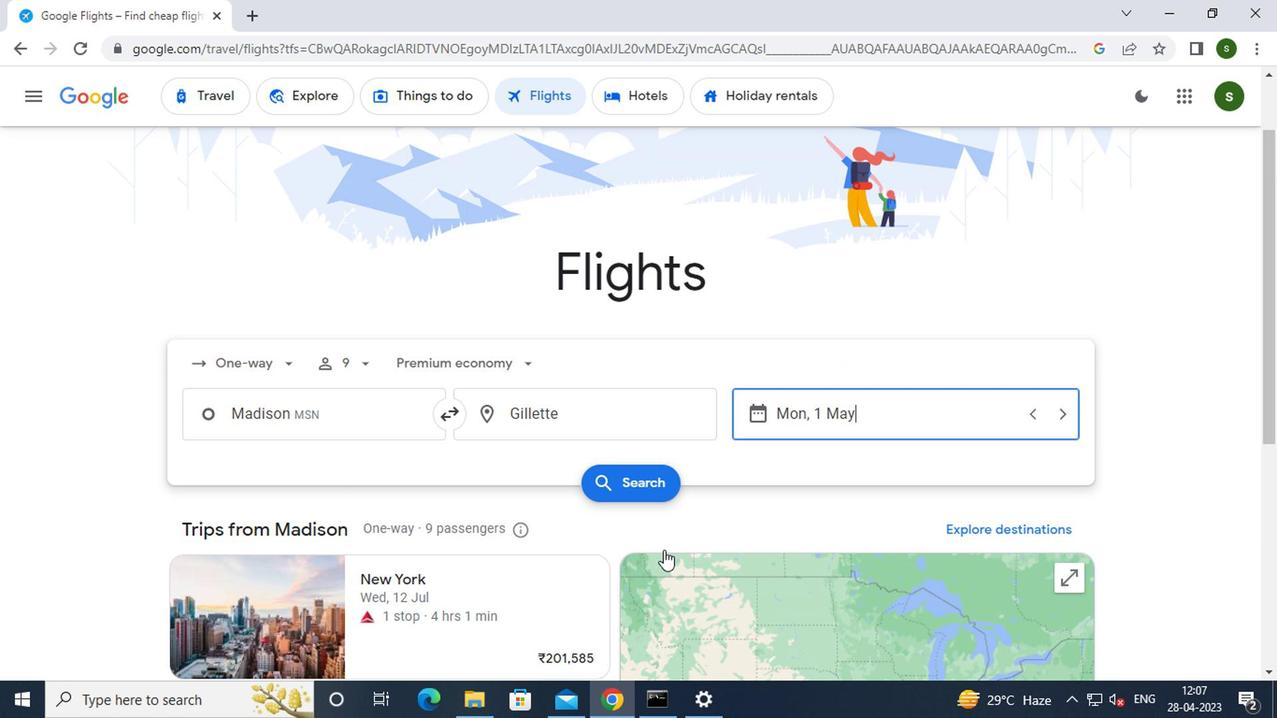 
Action: Mouse pressed left at (642, 481)
Screenshot: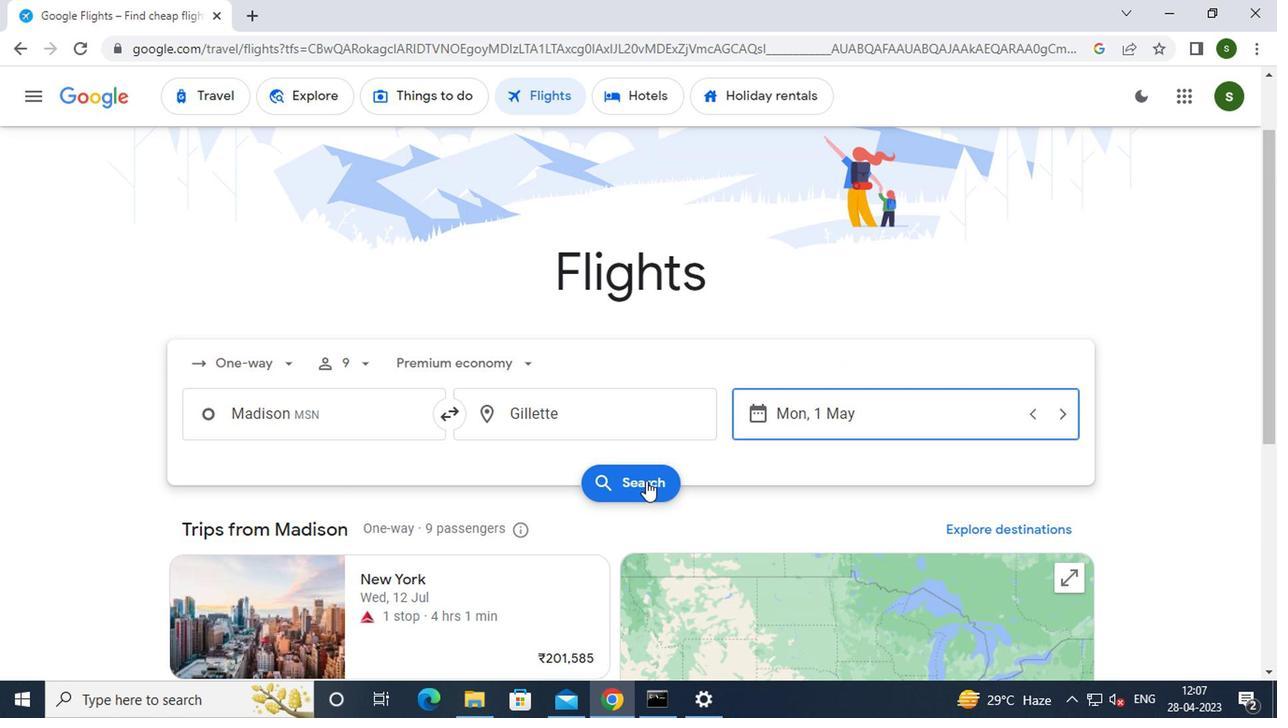 
Action: Mouse moved to (208, 274)
Screenshot: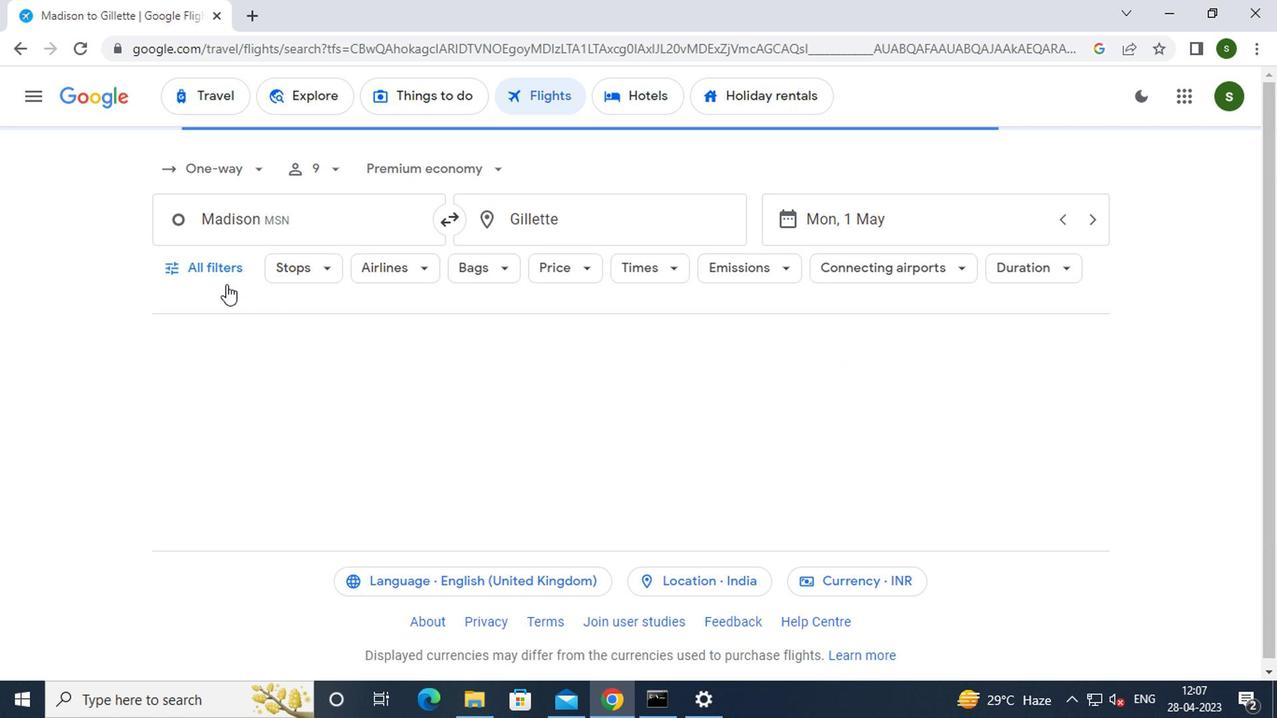
Action: Mouse pressed left at (208, 274)
Screenshot: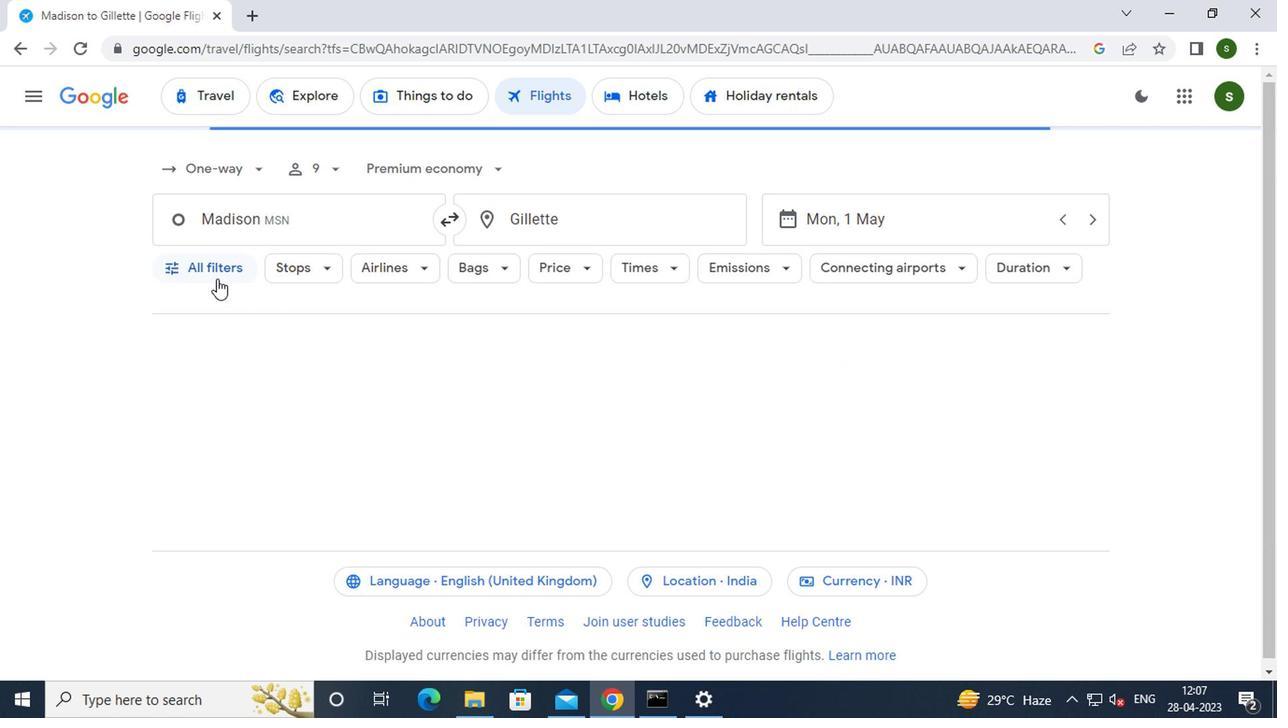 
Action: Mouse moved to (343, 380)
Screenshot: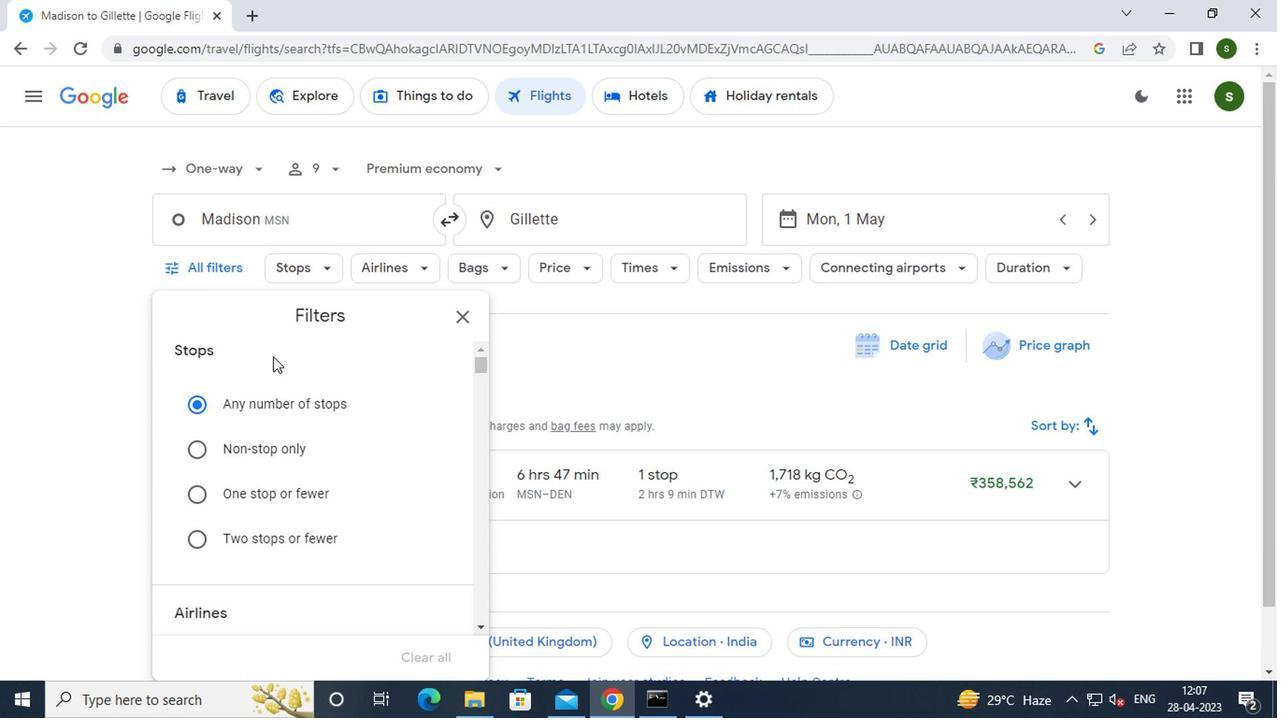 
Action: Mouse scrolled (343, 379) with delta (0, -1)
Screenshot: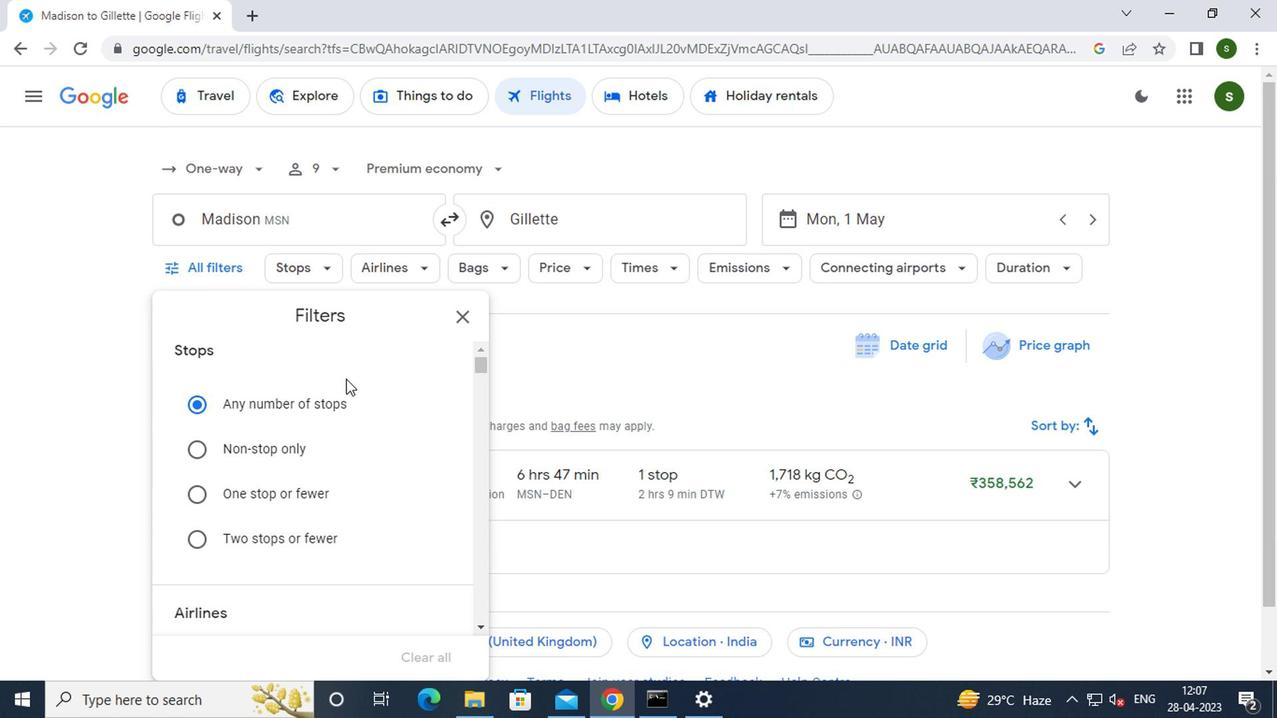 
Action: Mouse scrolled (343, 379) with delta (0, -1)
Screenshot: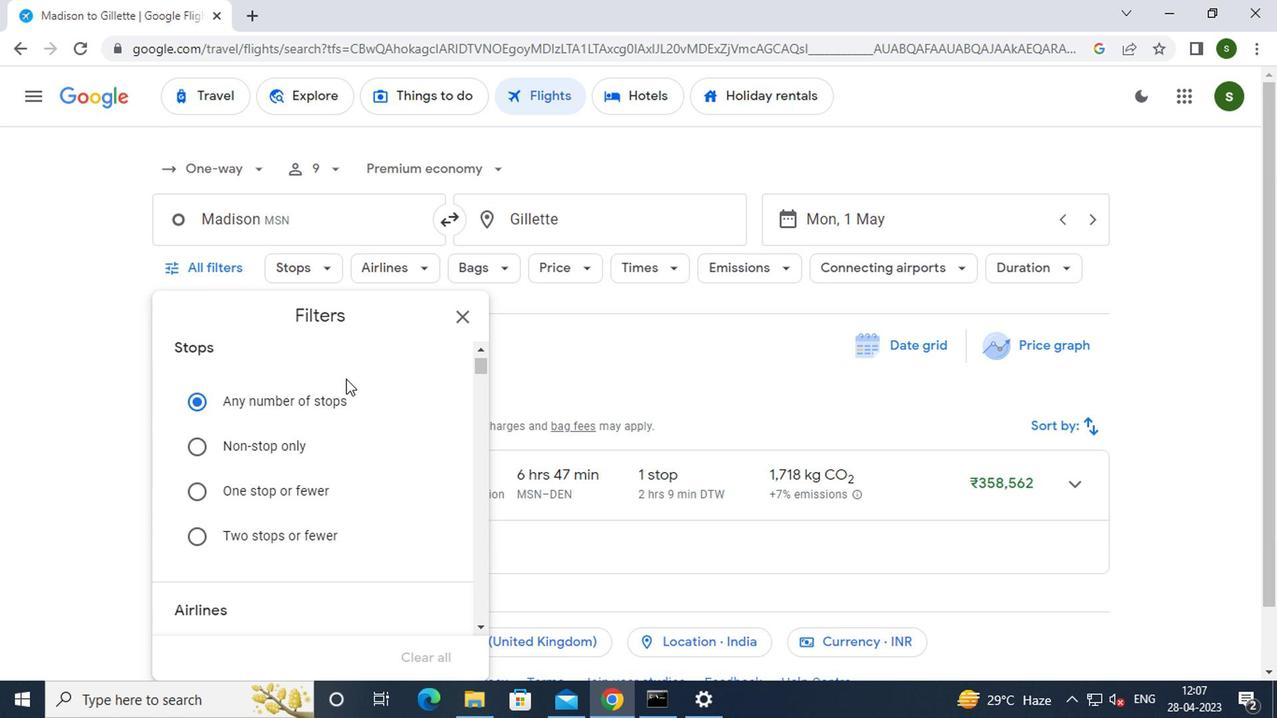 
Action: Mouse moved to (438, 483)
Screenshot: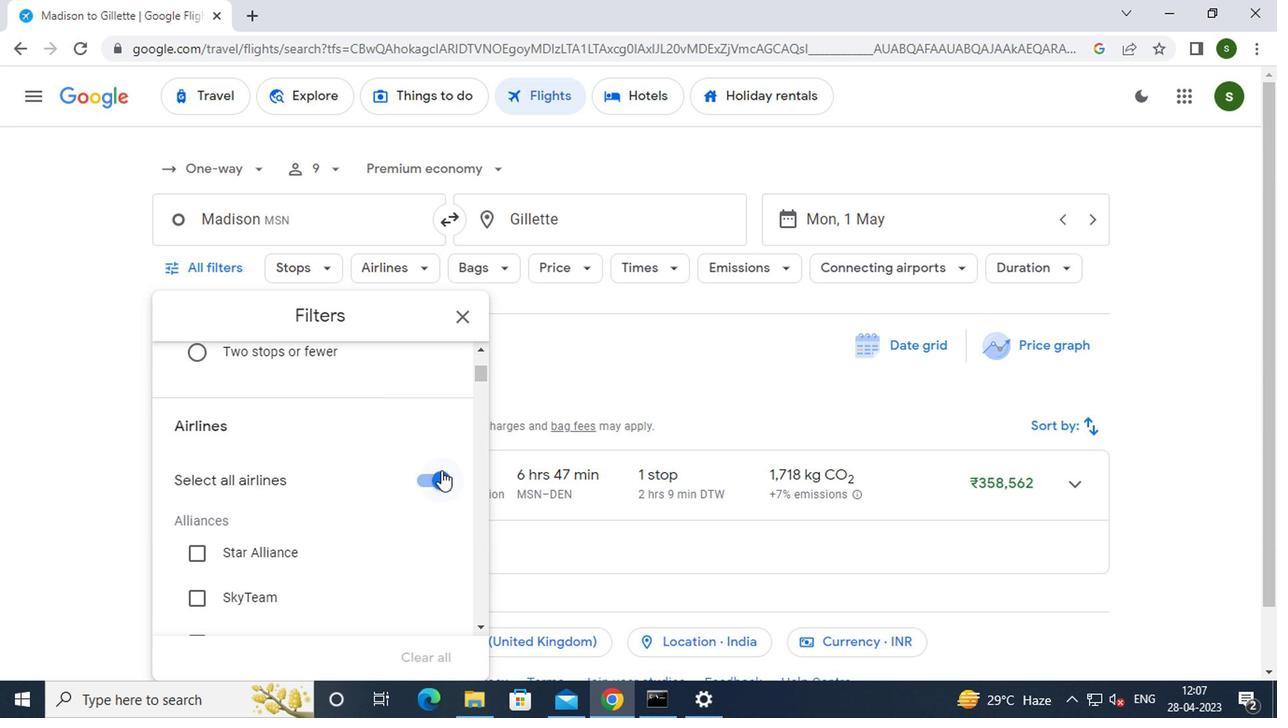 
Action: Mouse pressed left at (438, 483)
Screenshot: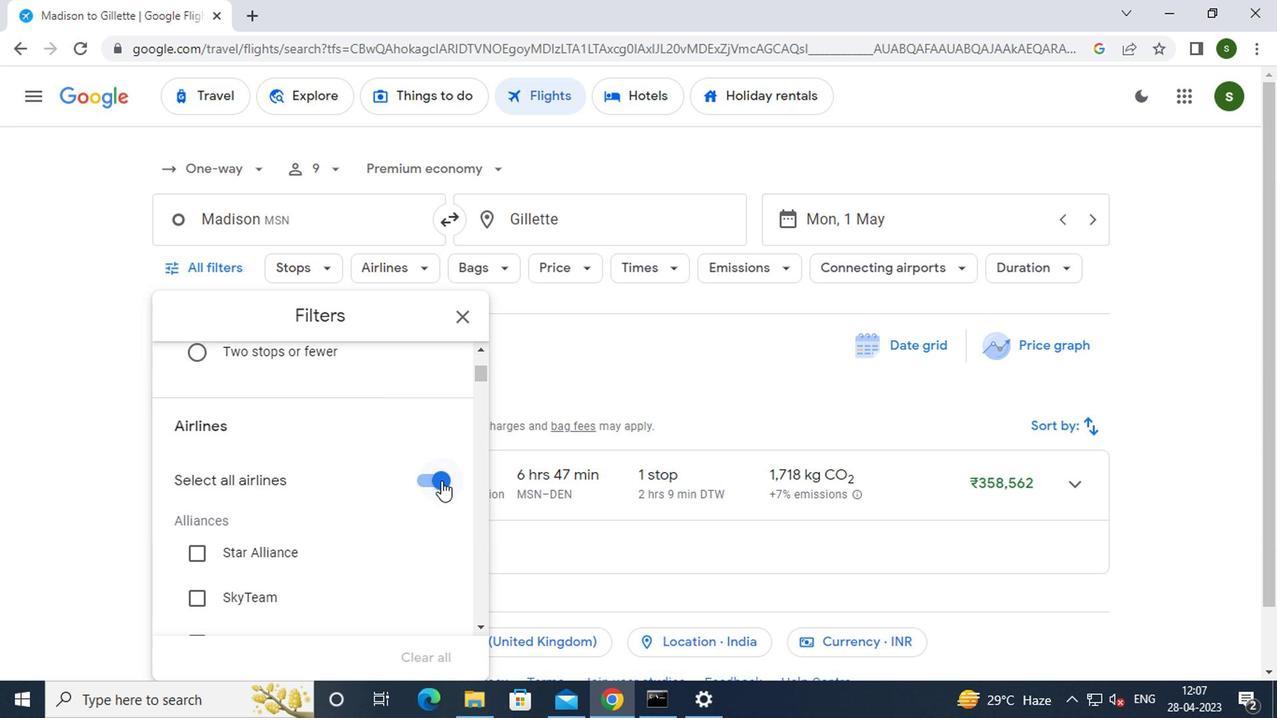 
Action: Mouse moved to (344, 437)
Screenshot: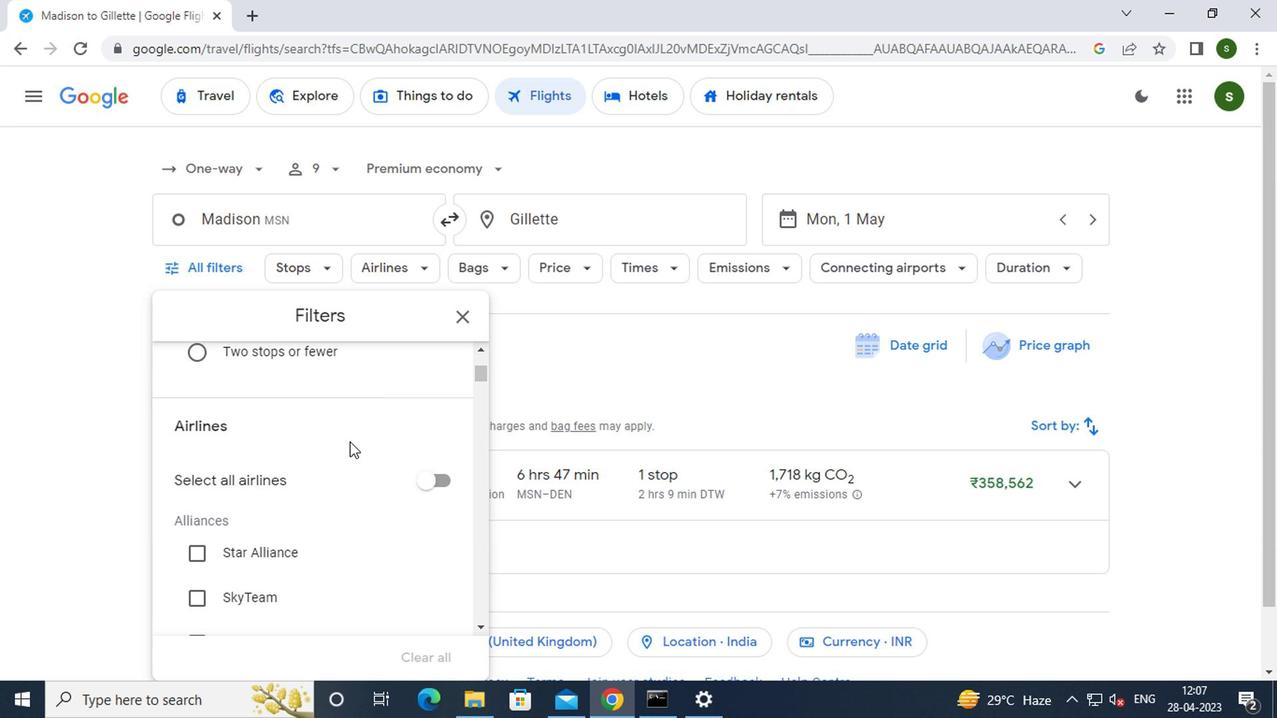 
Action: Mouse scrolled (344, 437) with delta (0, 0)
Screenshot: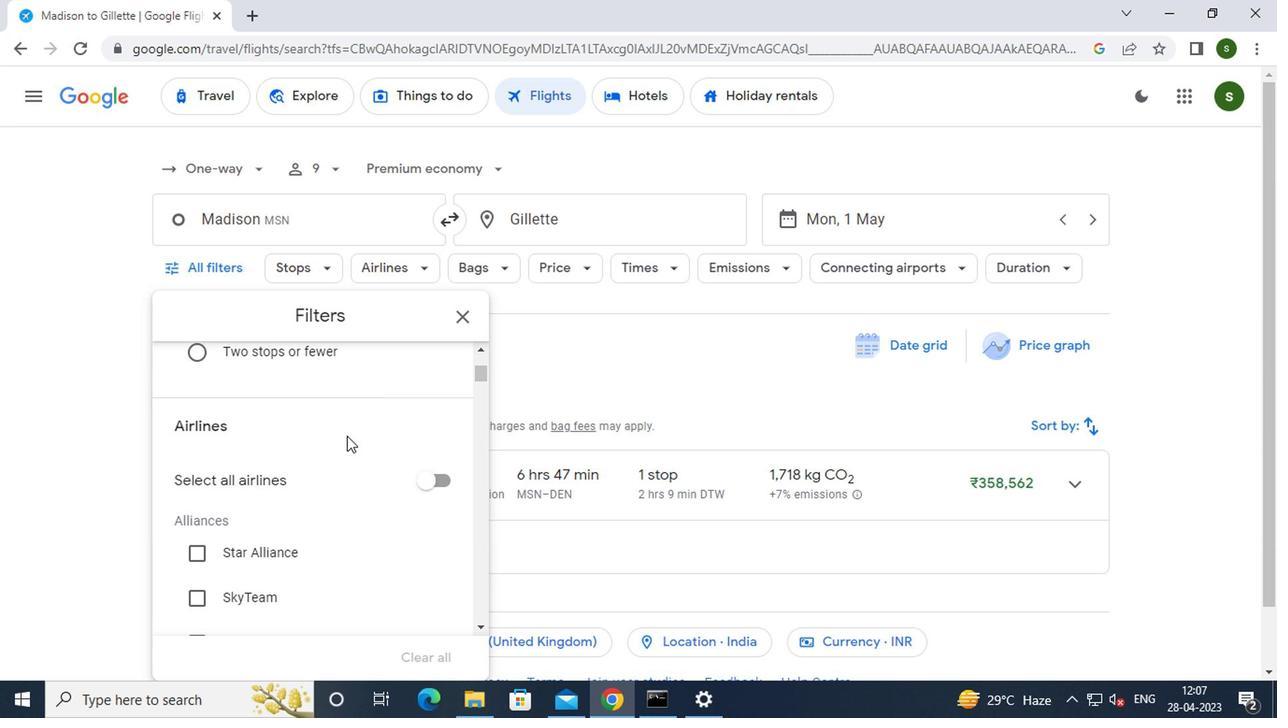 
Action: Mouse scrolled (344, 437) with delta (0, 0)
Screenshot: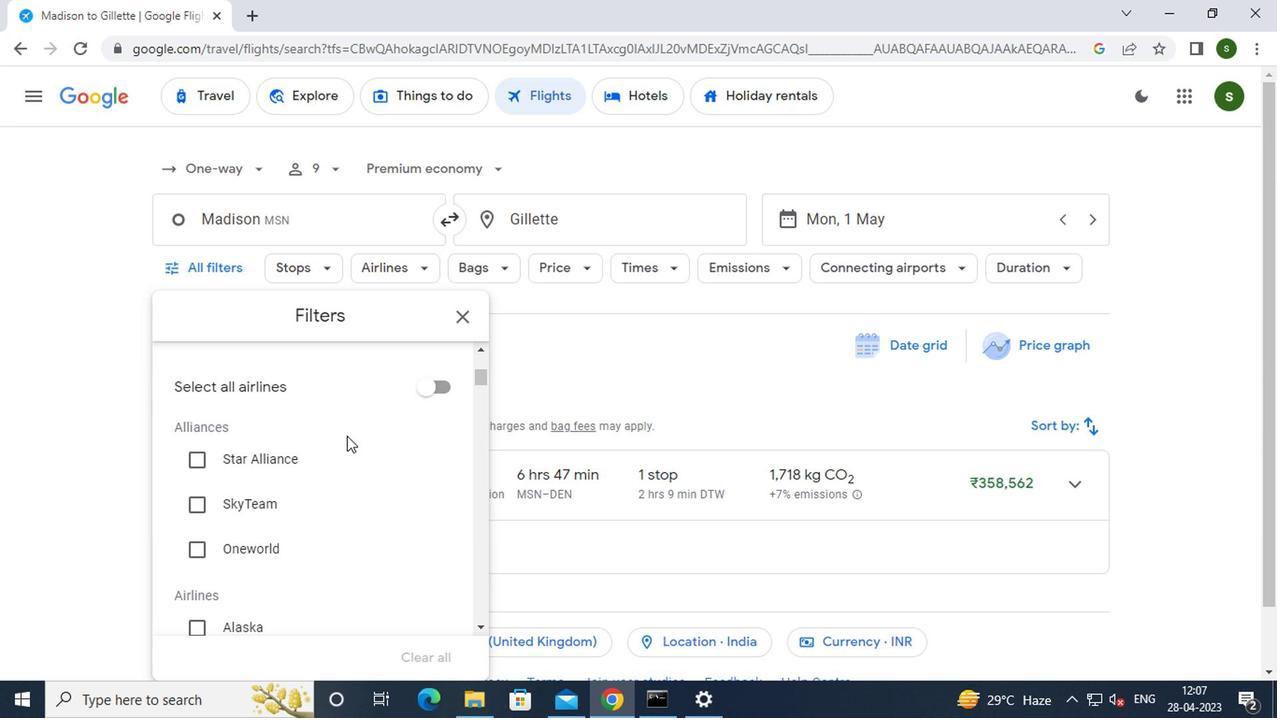 
Action: Mouse scrolled (344, 437) with delta (0, 0)
Screenshot: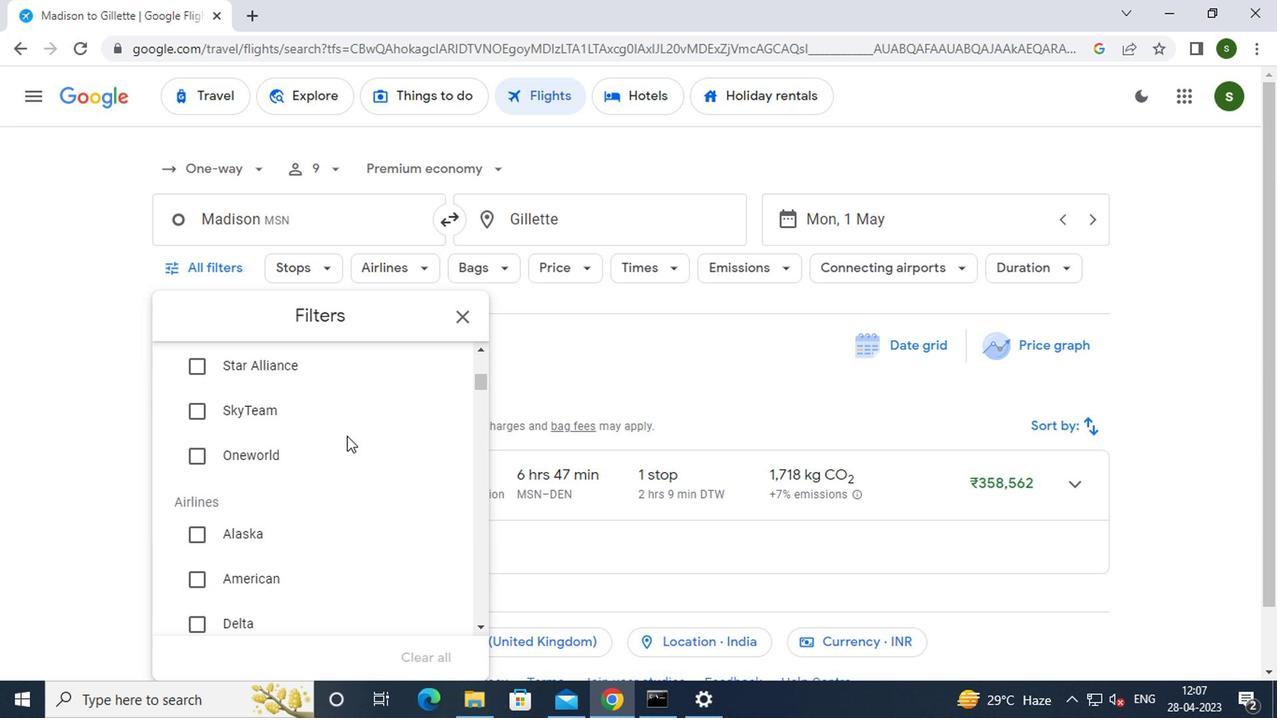 
Action: Mouse scrolled (344, 437) with delta (0, 0)
Screenshot: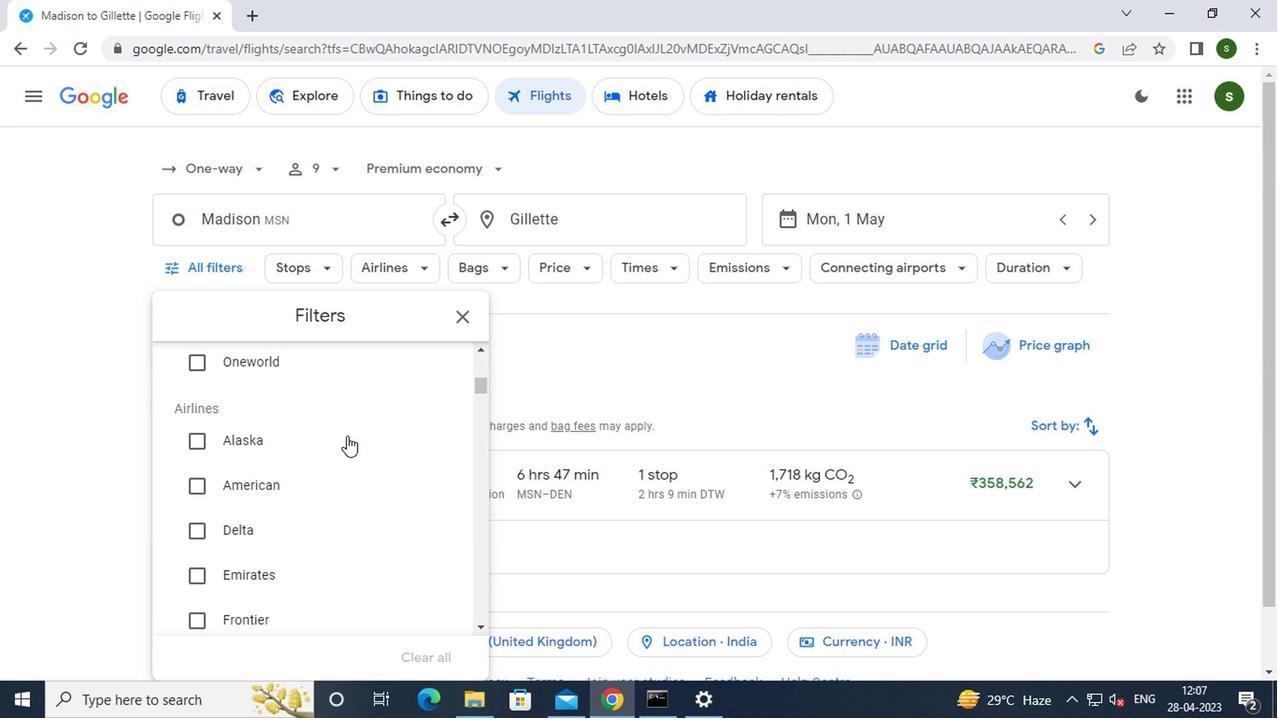 
Action: Mouse scrolled (344, 437) with delta (0, 0)
Screenshot: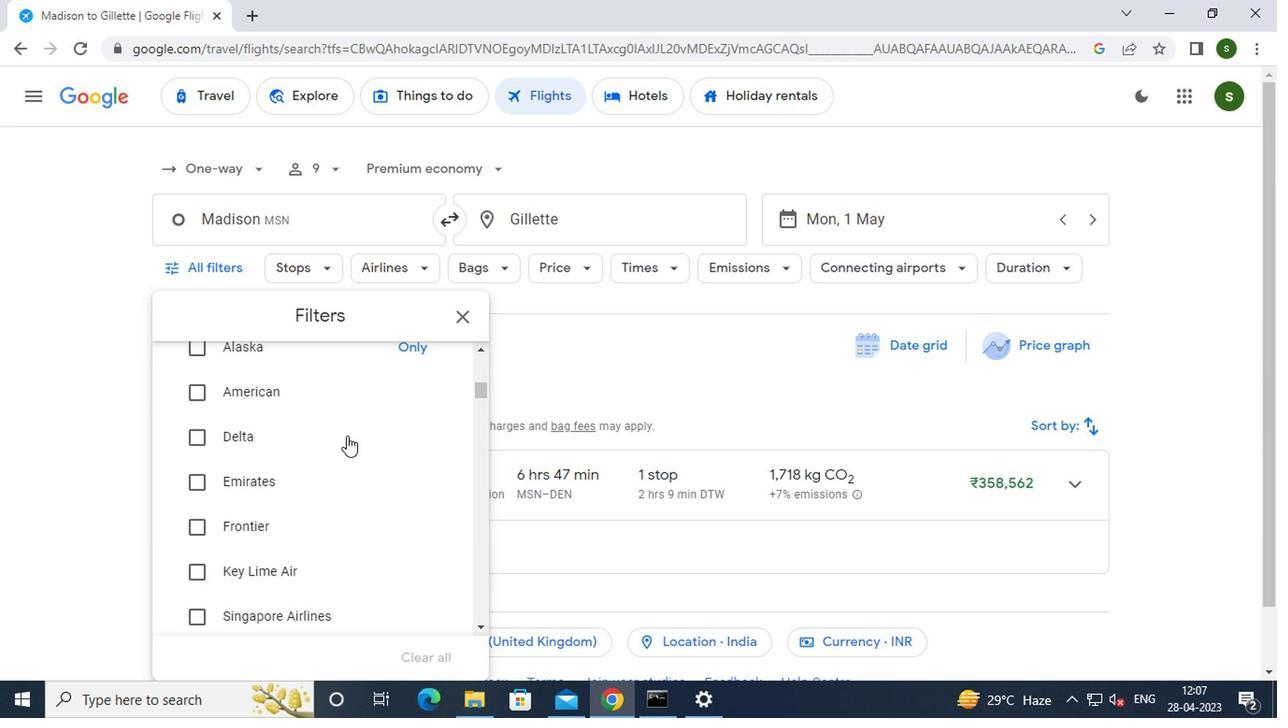 
Action: Mouse scrolled (344, 437) with delta (0, 0)
Screenshot: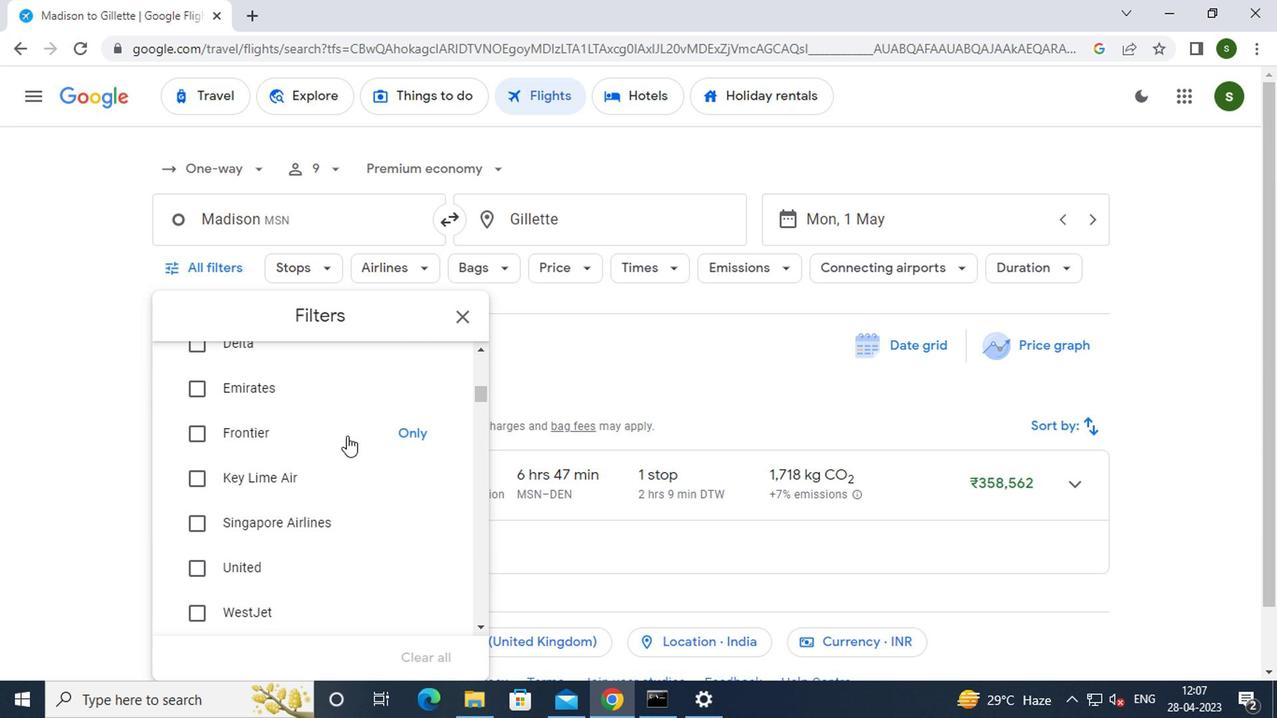 
Action: Mouse scrolled (344, 437) with delta (0, 0)
Screenshot: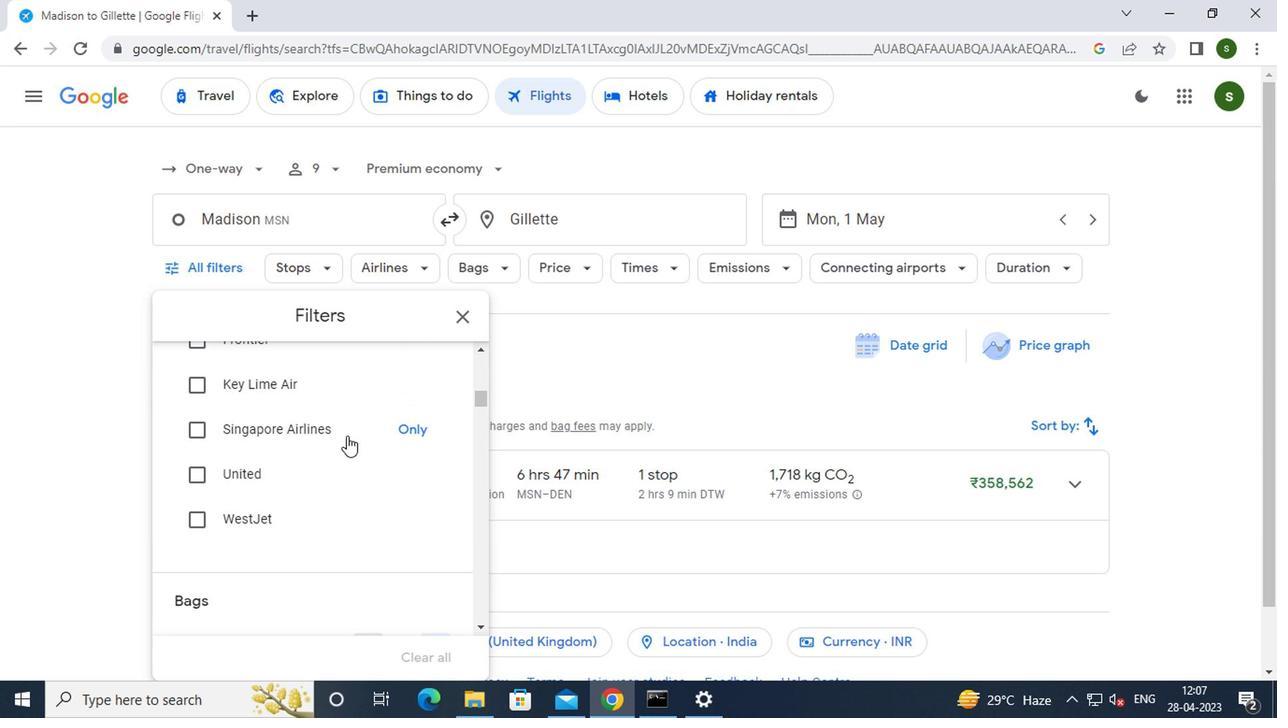 
Action: Mouse scrolled (344, 437) with delta (0, 0)
Screenshot: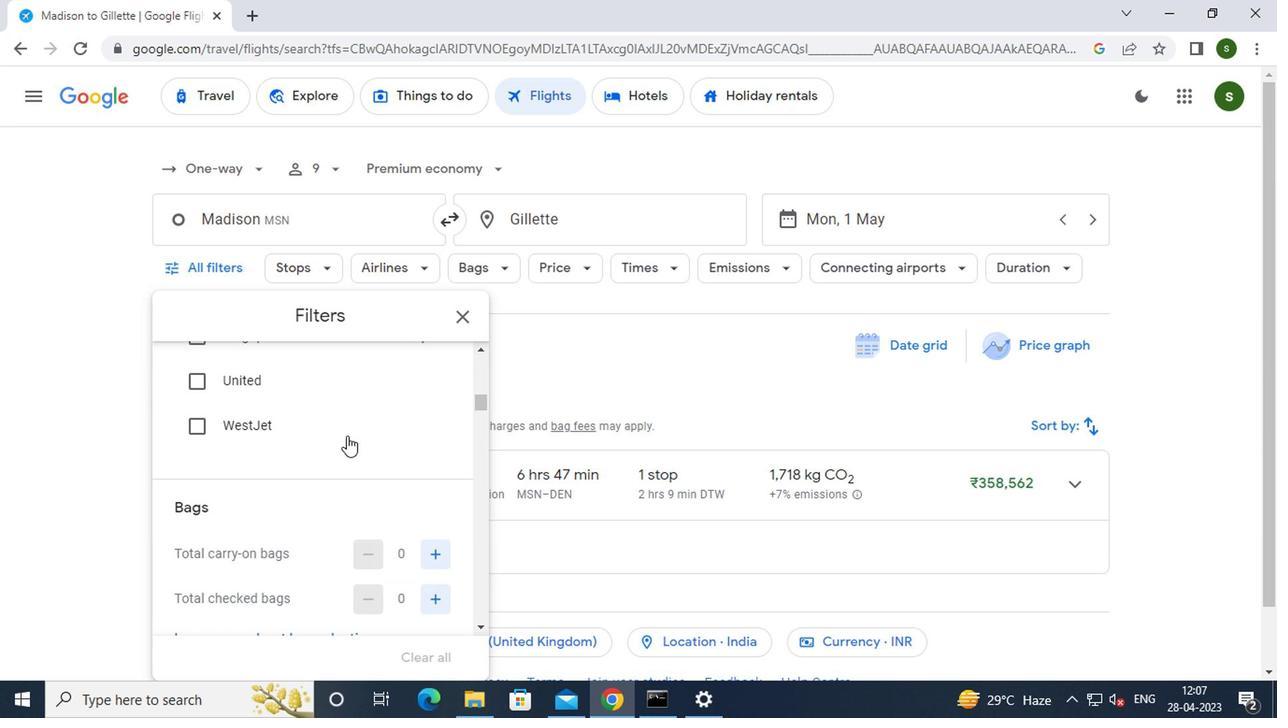 
Action: Mouse moved to (436, 467)
Screenshot: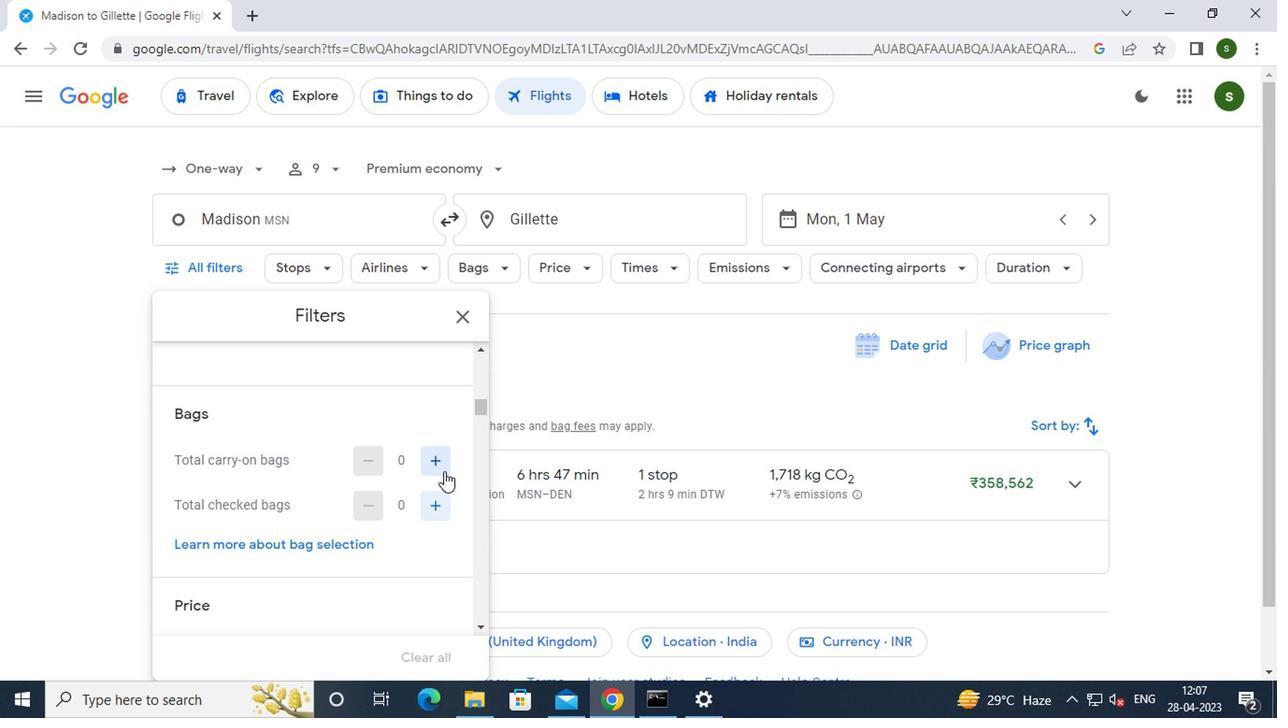 
Action: Mouse pressed left at (436, 467)
Screenshot: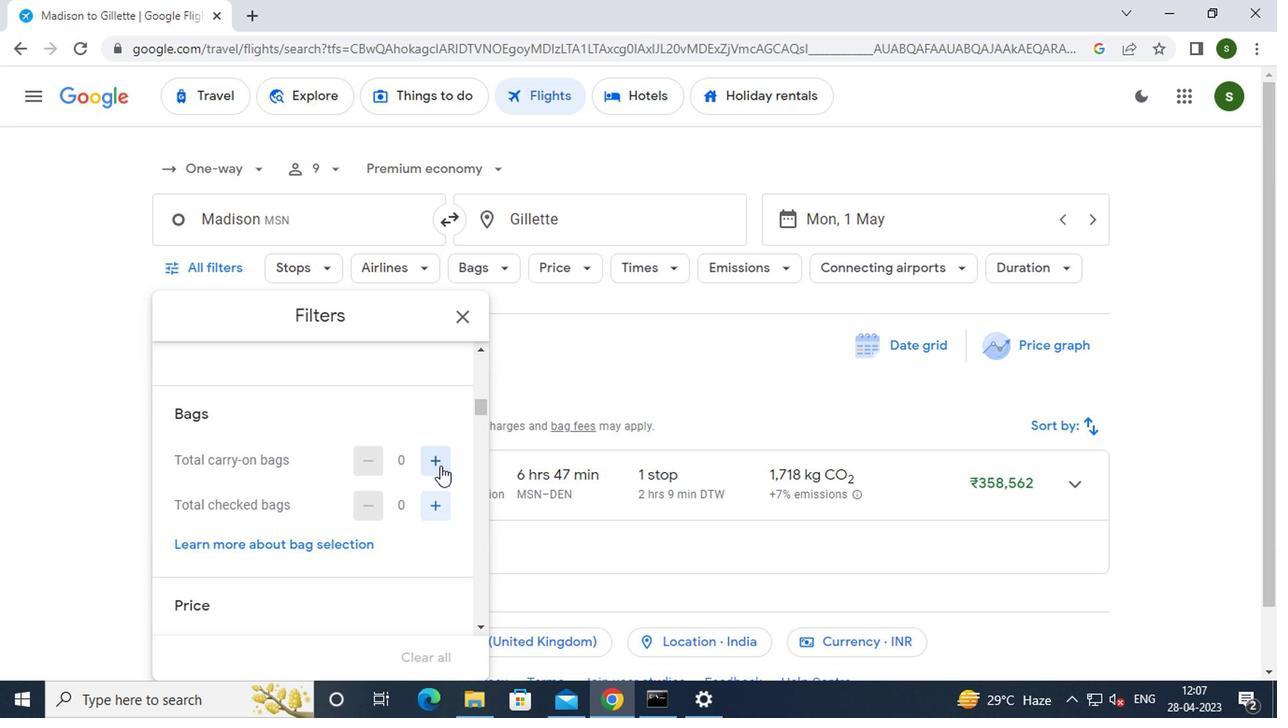 
Action: Mouse pressed left at (436, 467)
Screenshot: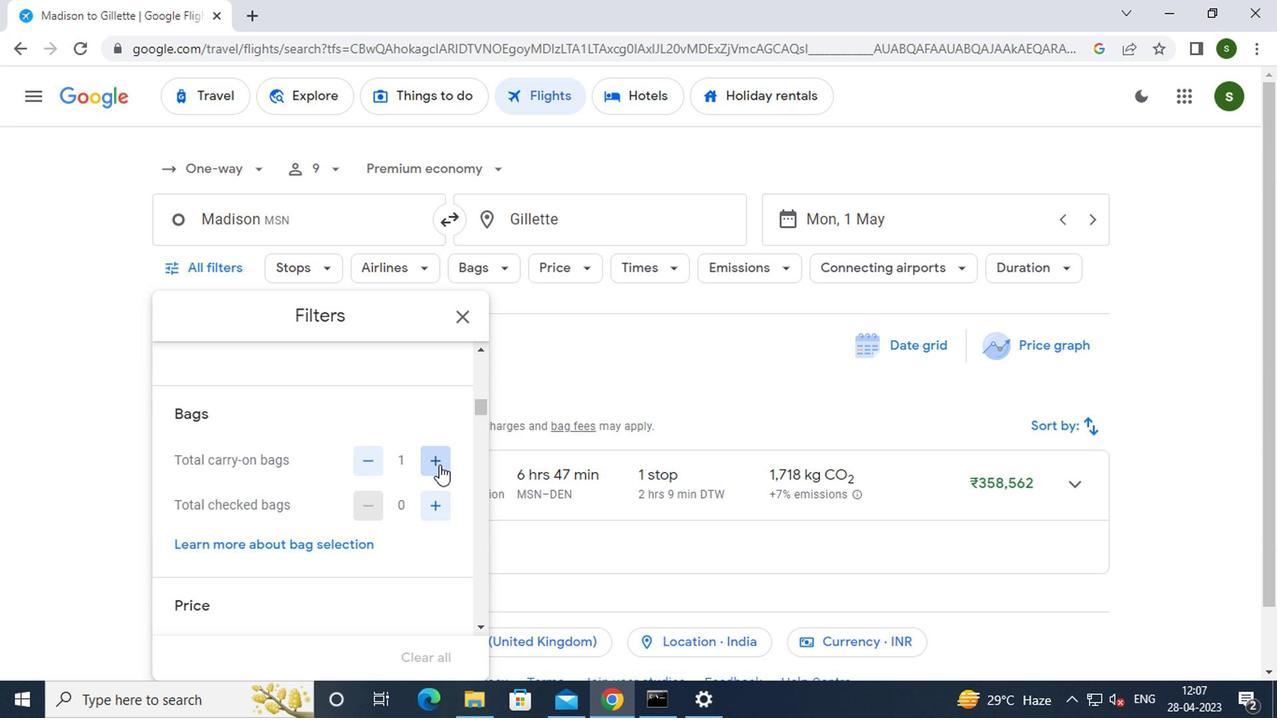 
Action: Mouse moved to (431, 467)
Screenshot: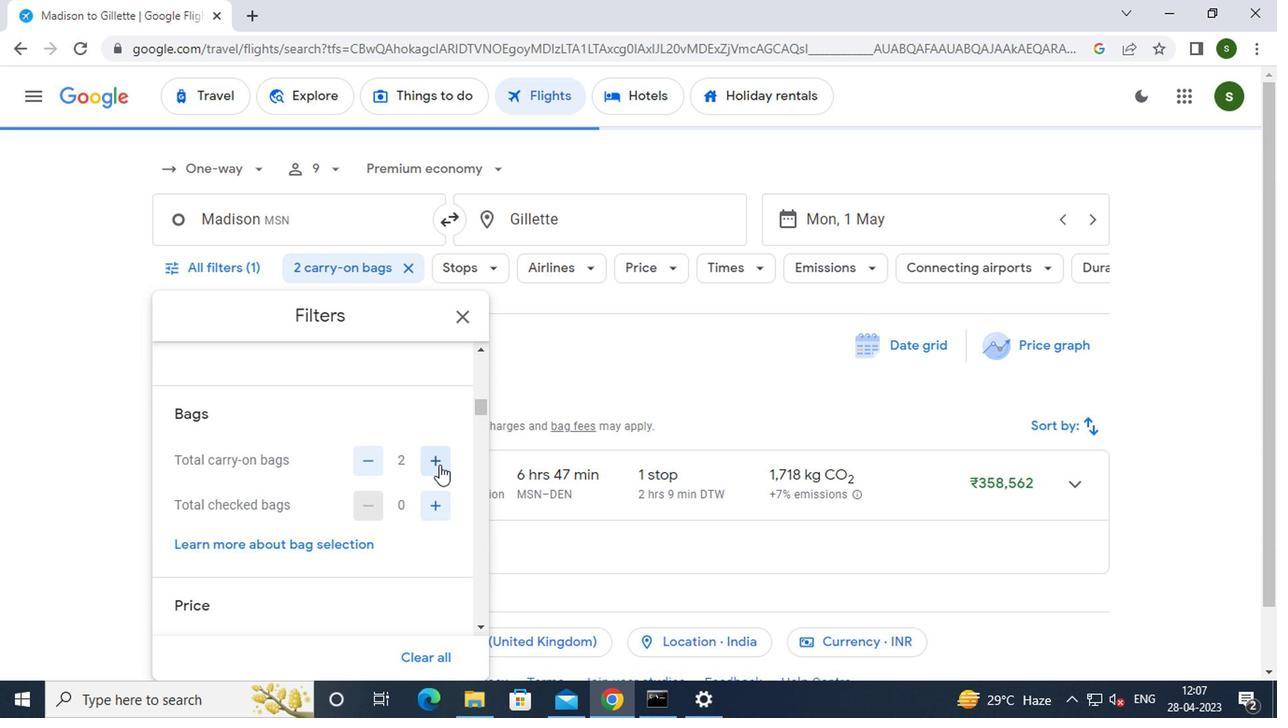 
Action: Mouse scrolled (431, 465) with delta (0, -1)
Screenshot: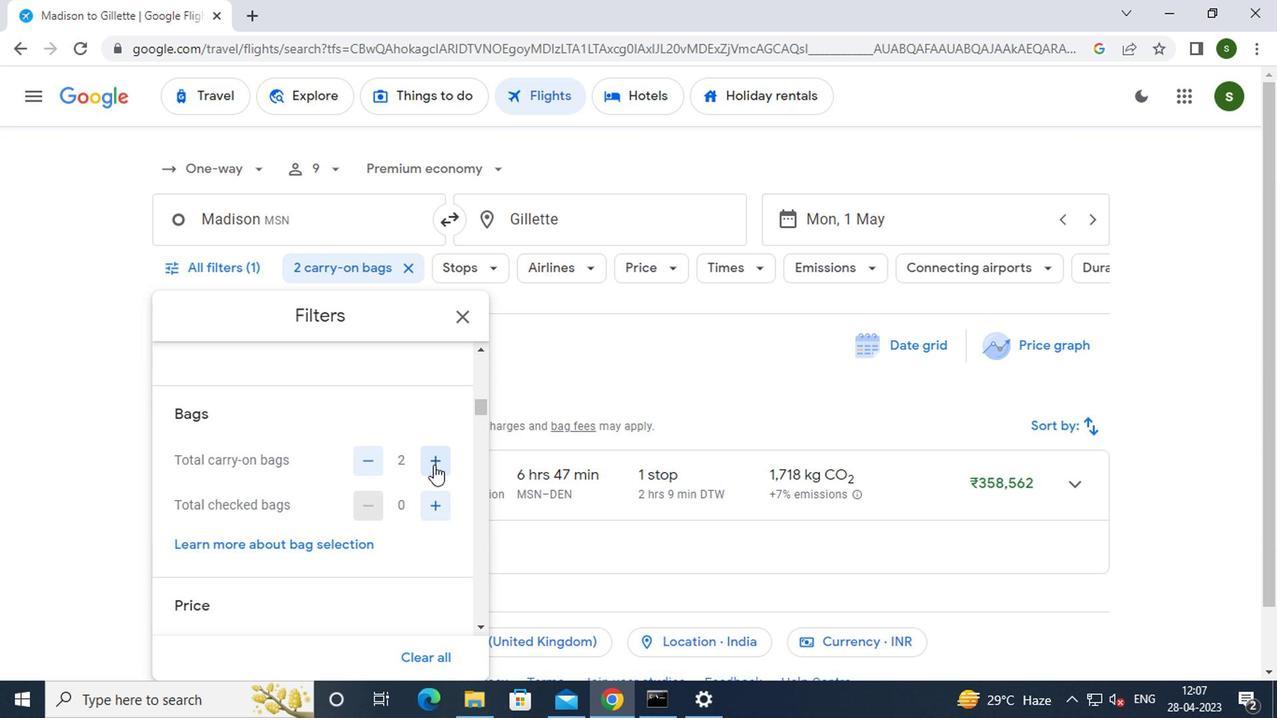 
Action: Mouse scrolled (431, 465) with delta (0, -1)
Screenshot: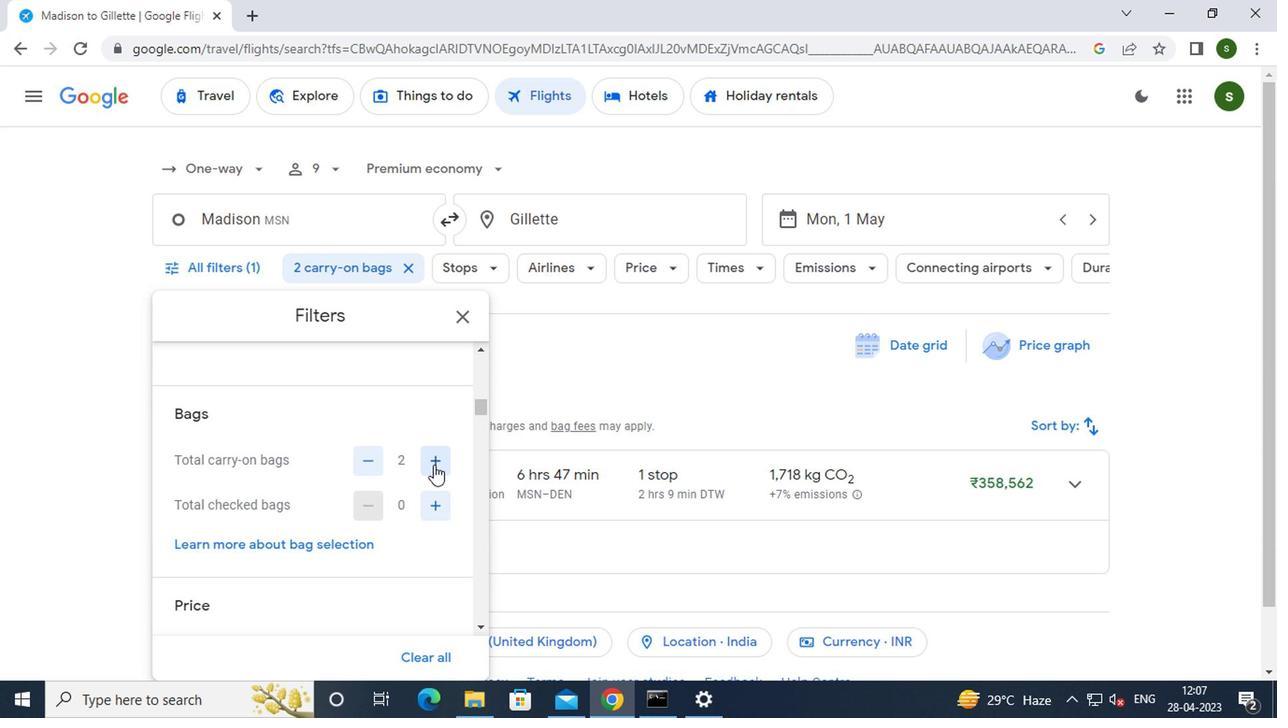 
Action: Mouse moved to (434, 501)
Screenshot: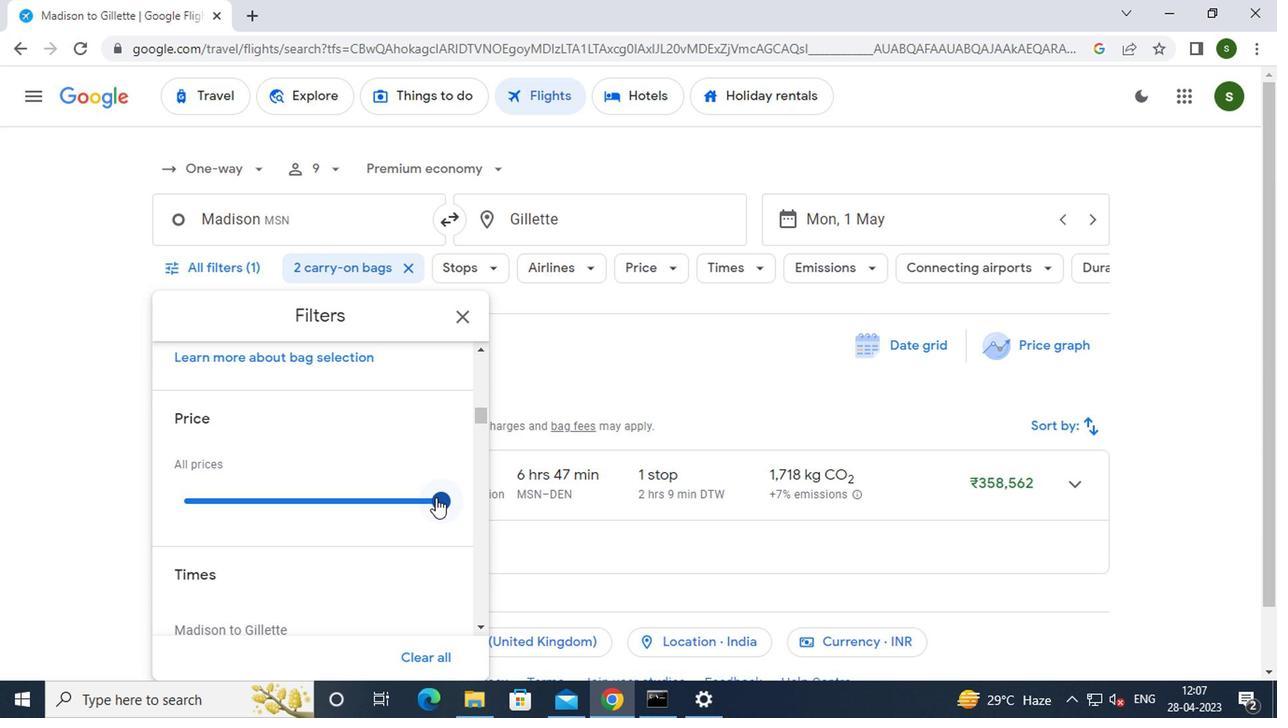 
Action: Mouse pressed left at (434, 501)
Screenshot: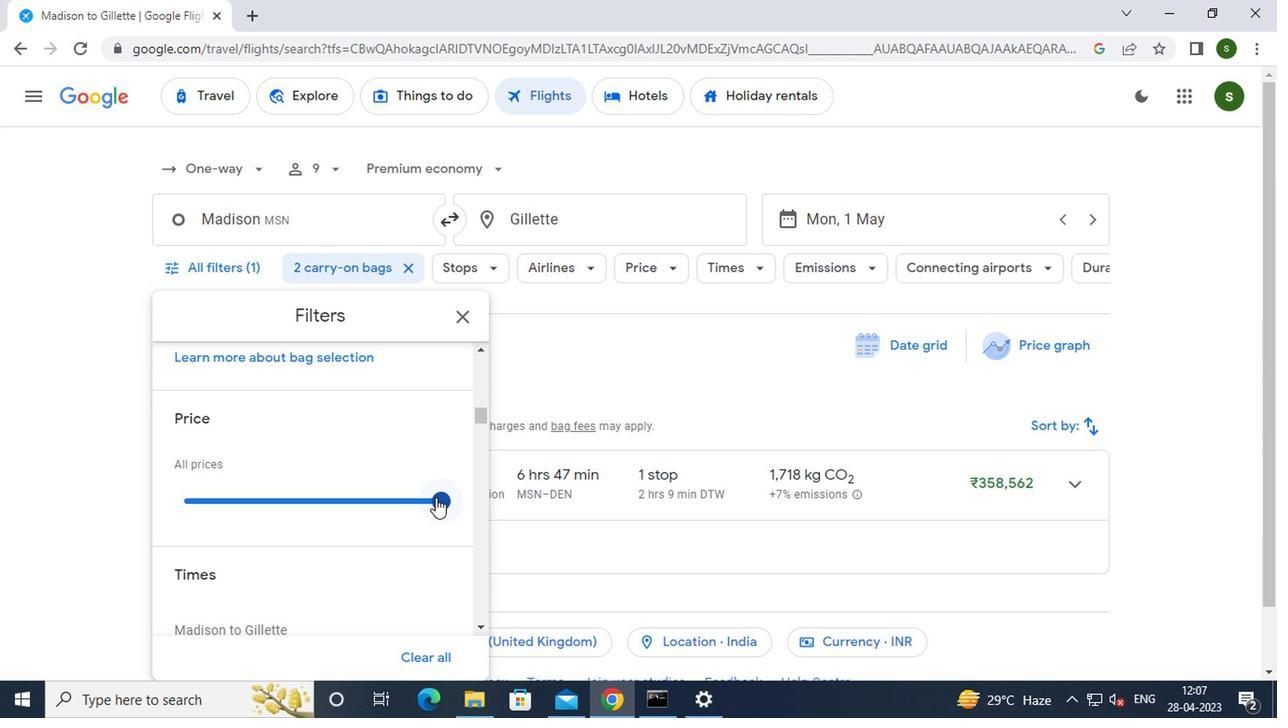 
Action: Mouse moved to (272, 459)
Screenshot: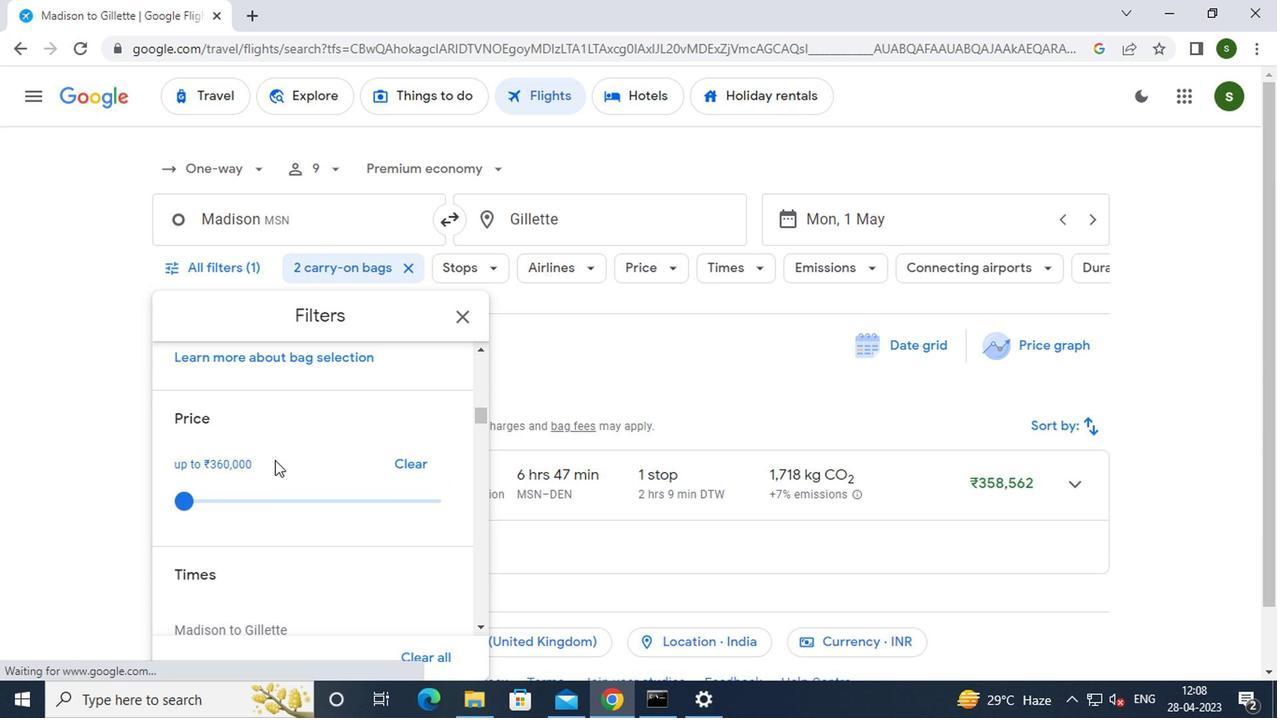 
Action: Mouse scrolled (272, 458) with delta (0, -1)
Screenshot: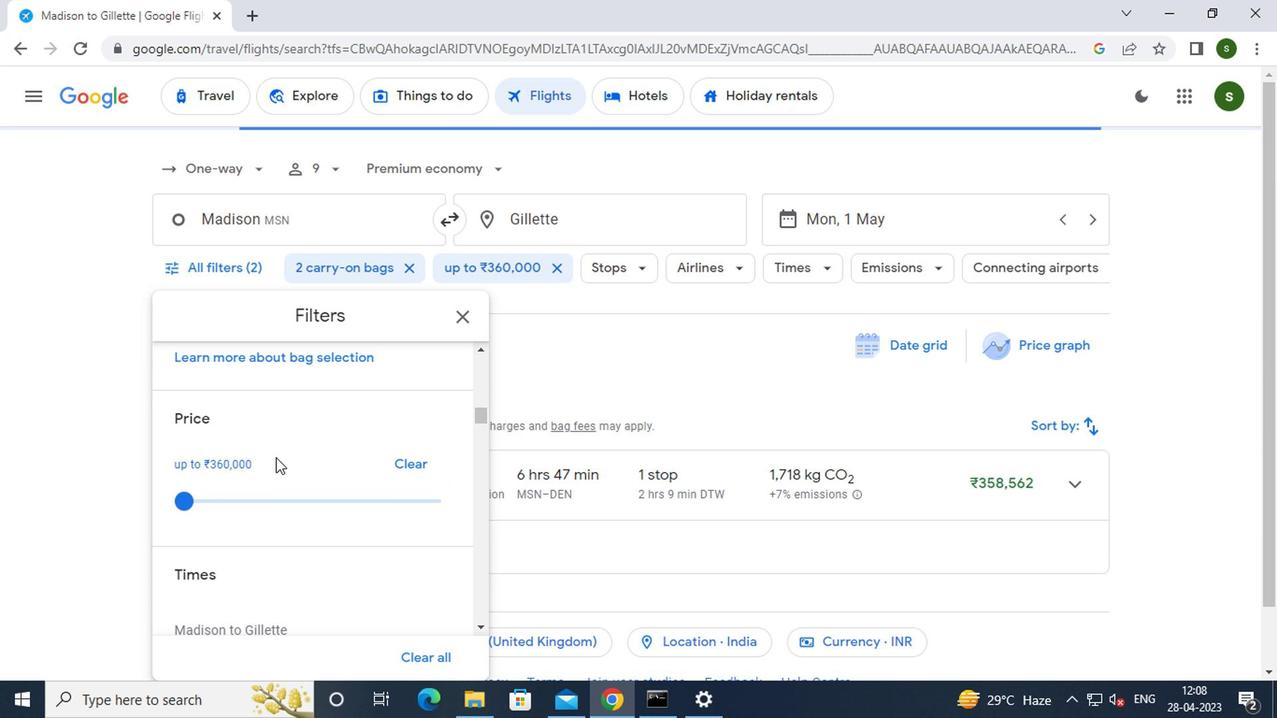 
Action: Mouse scrolled (272, 458) with delta (0, -1)
Screenshot: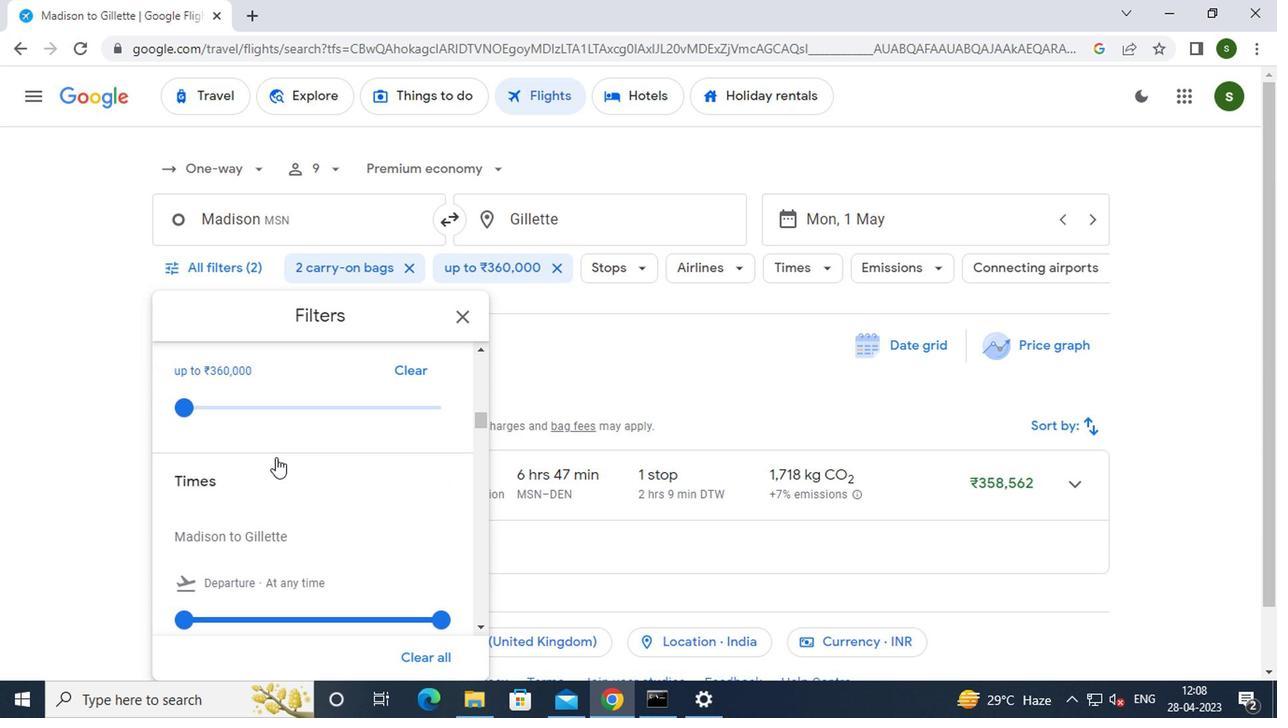 
Action: Mouse moved to (272, 457)
Screenshot: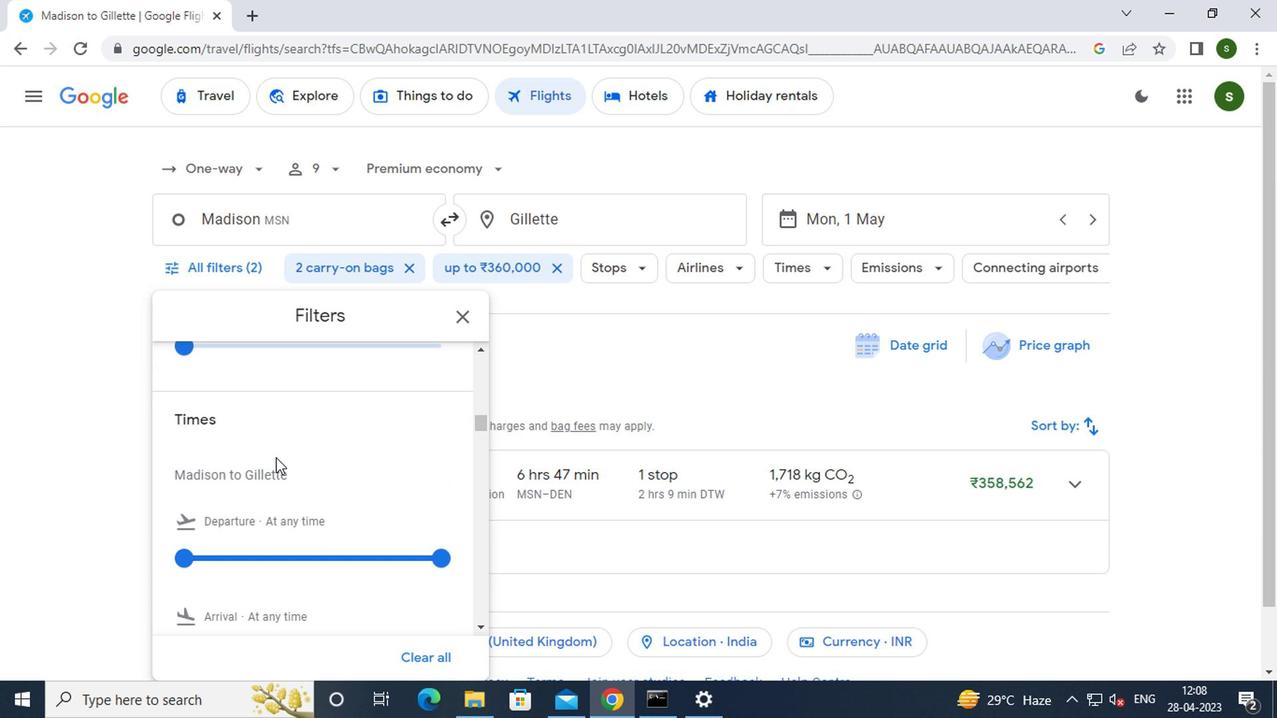 
Action: Mouse scrolled (272, 456) with delta (0, -1)
Screenshot: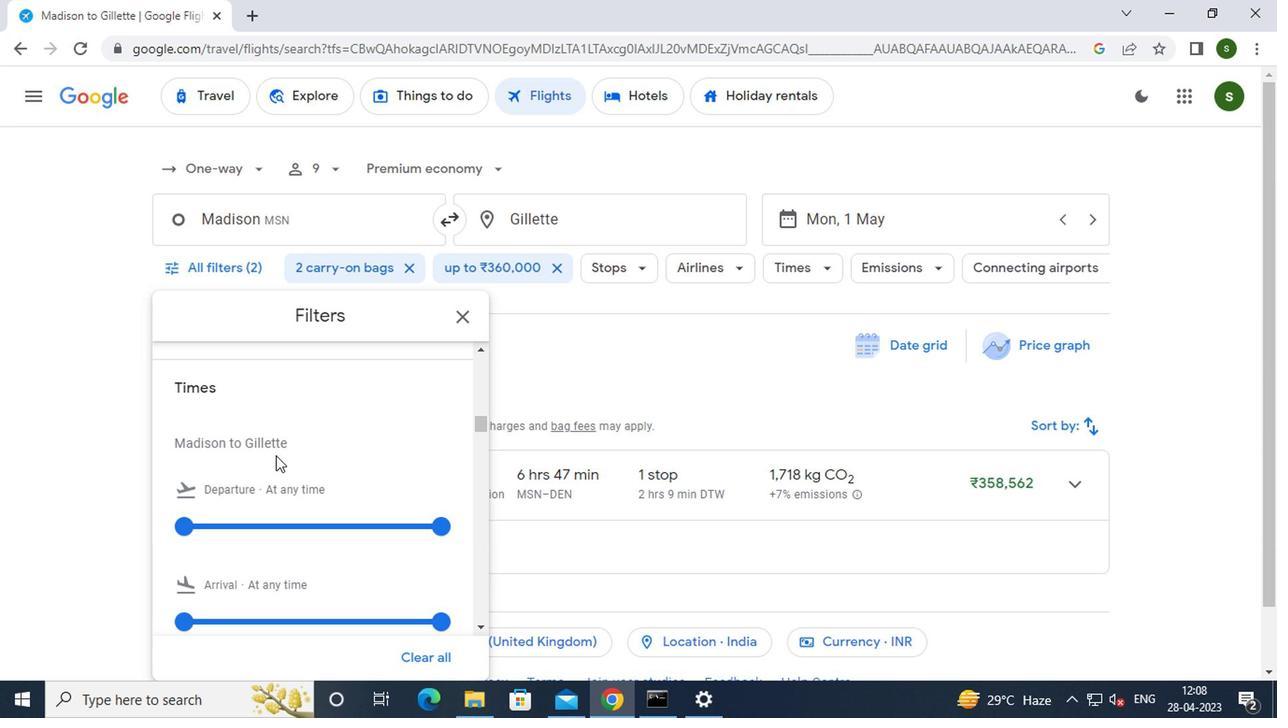 
Action: Mouse moved to (173, 430)
Screenshot: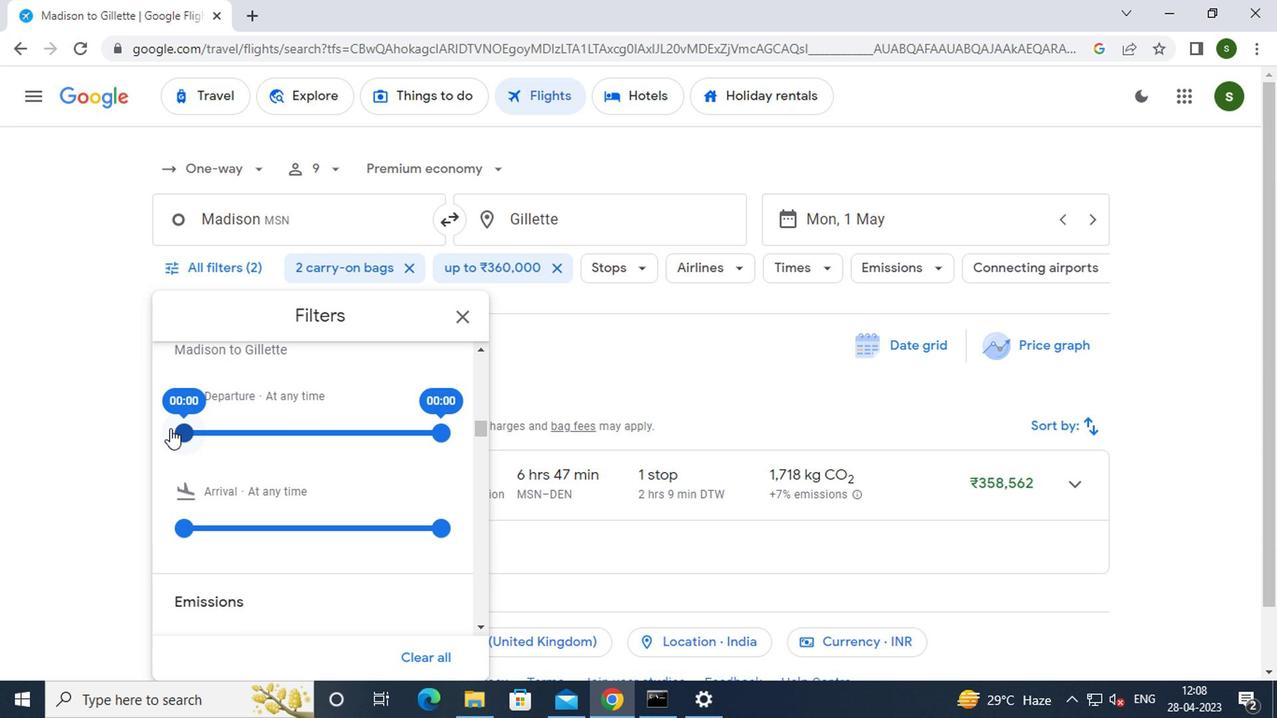 
Action: Mouse pressed left at (173, 430)
Screenshot: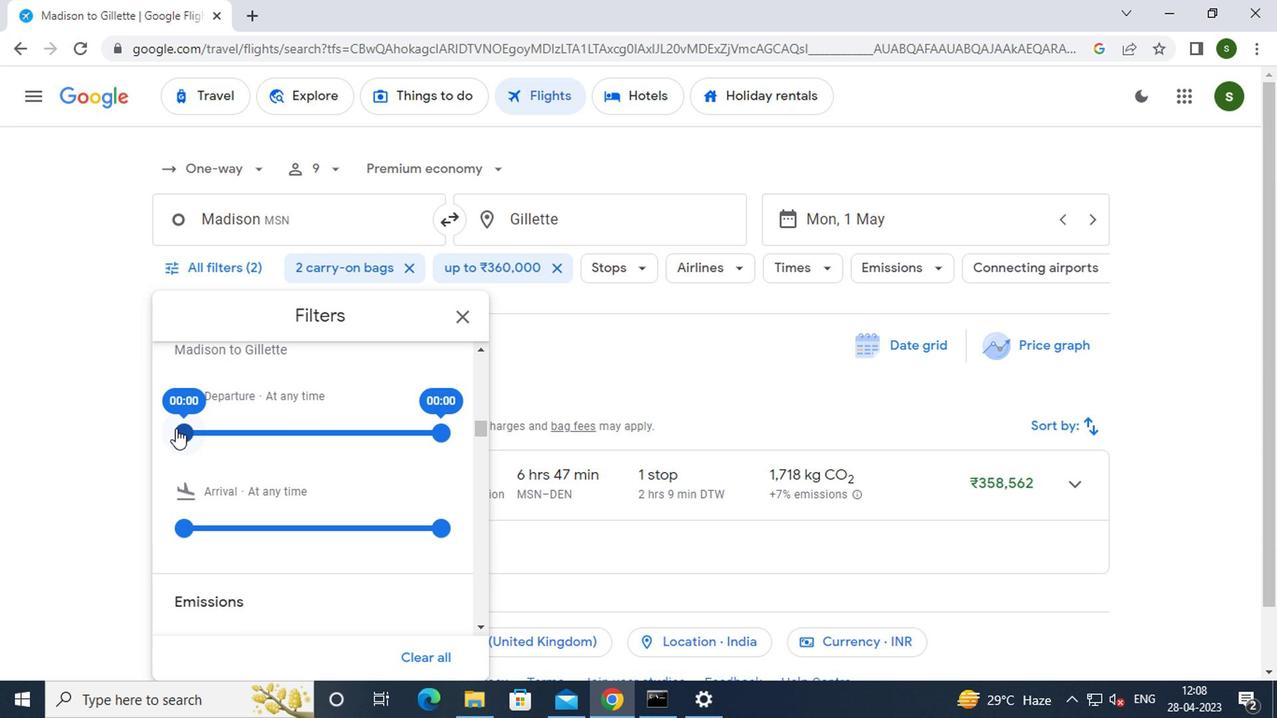 
Action: Mouse moved to (596, 360)
Screenshot: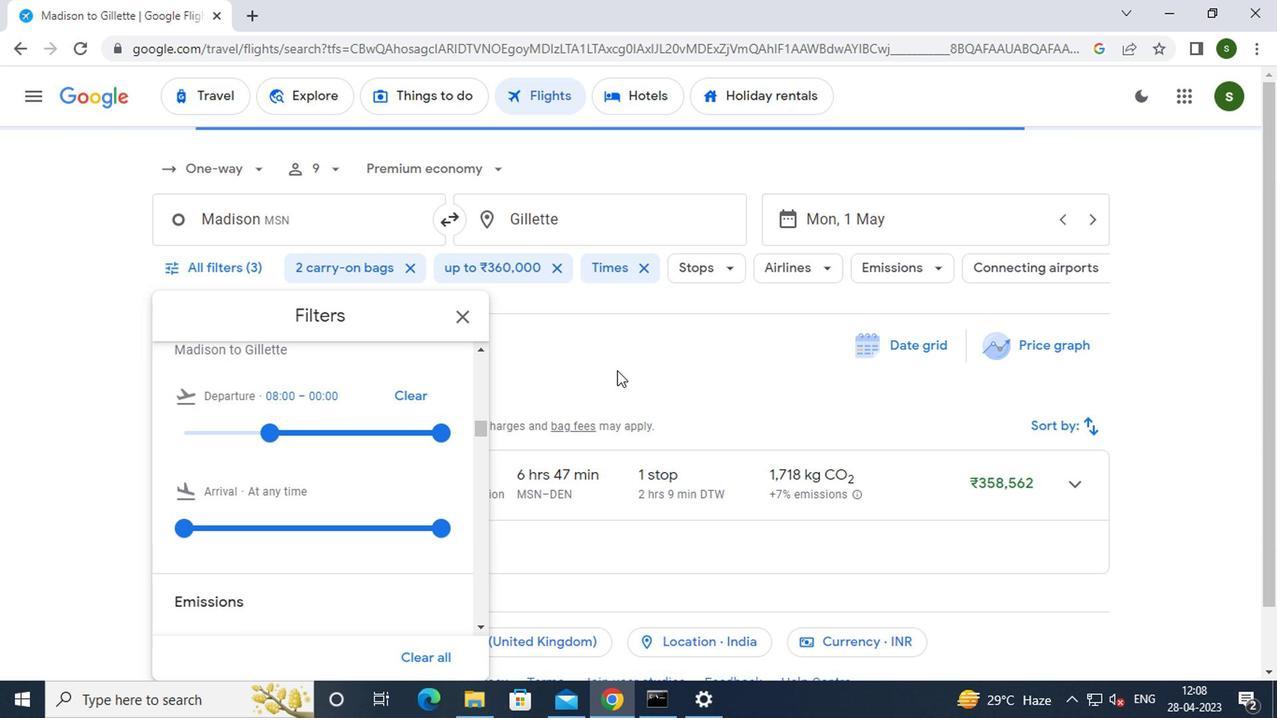 
Action: Mouse pressed left at (596, 360)
Screenshot: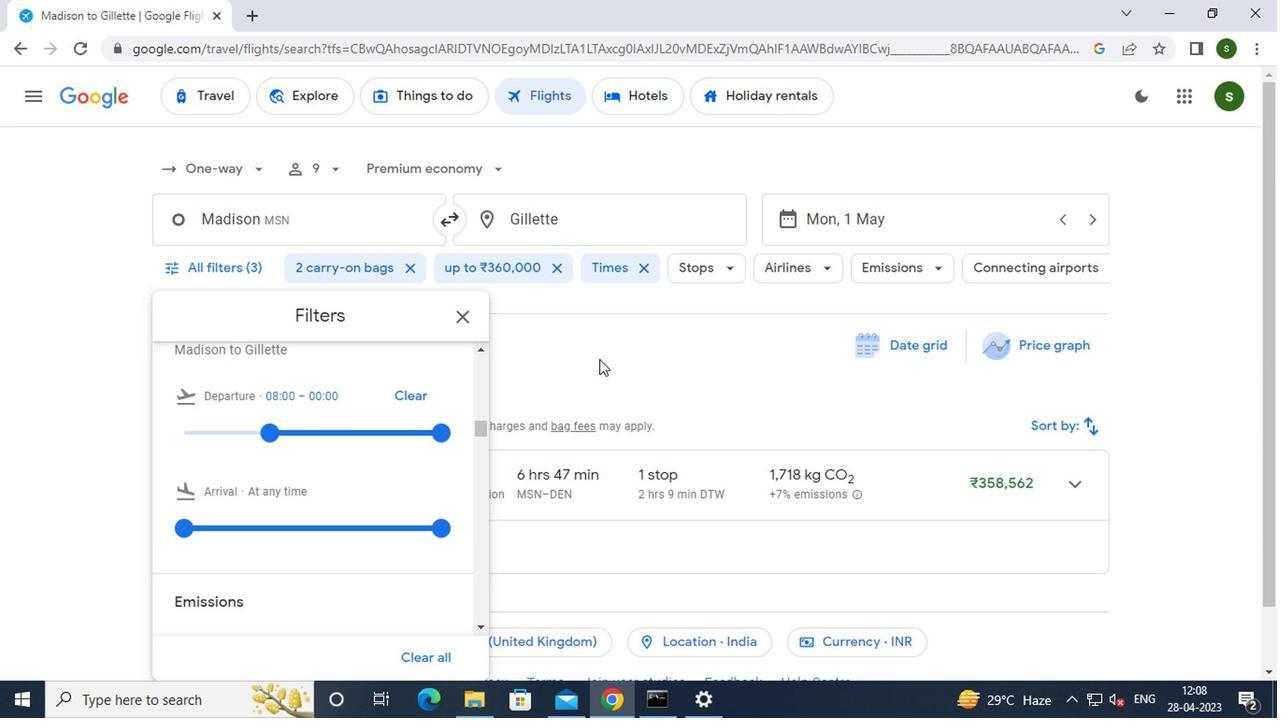 
